 Task: Look for space in Antalaha, Madagascar from 12th July, 2023 to 16th July, 2023 for 8 adults in price range Rs.10000 to Rs.16000. Place can be private room with 8 bedrooms having 8 beds and 8 bathrooms. Property type can be house, flat, guest house, hotel. Amenities needed are: wifi, TV, free parkinig on premises, gym, breakfast. Booking option can be shelf check-in. Required host language is English.
Action: Mouse moved to (408, 90)
Screenshot: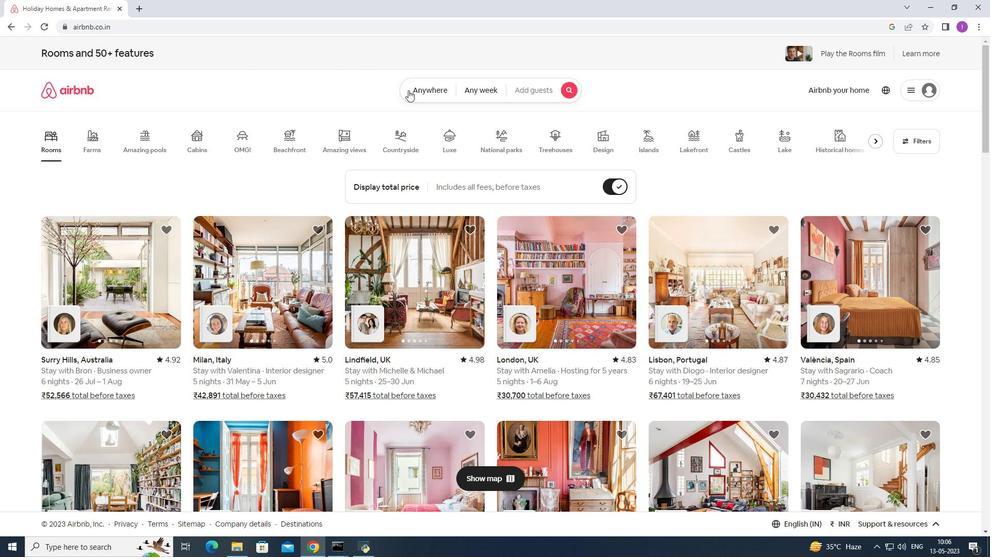 
Action: Mouse pressed left at (408, 90)
Screenshot: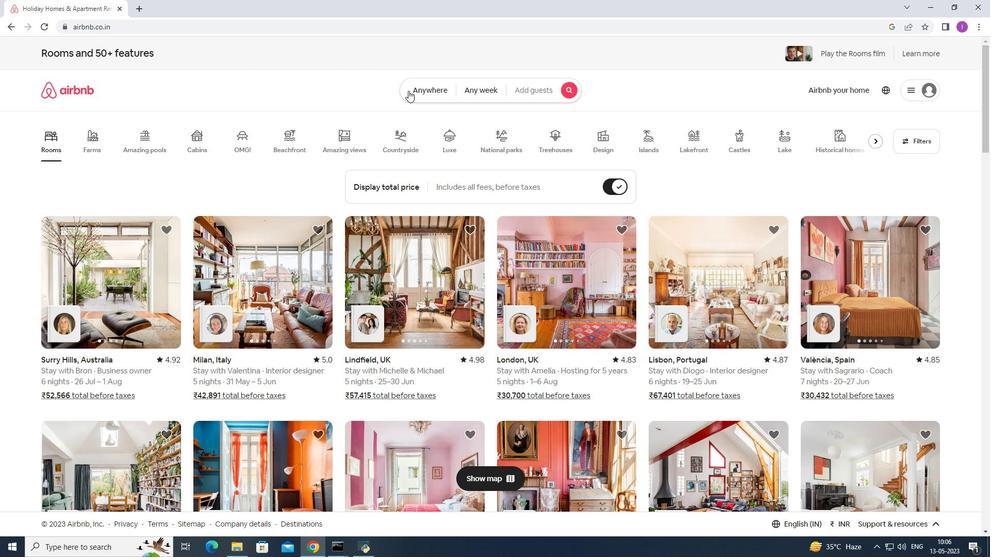 
Action: Mouse moved to (302, 123)
Screenshot: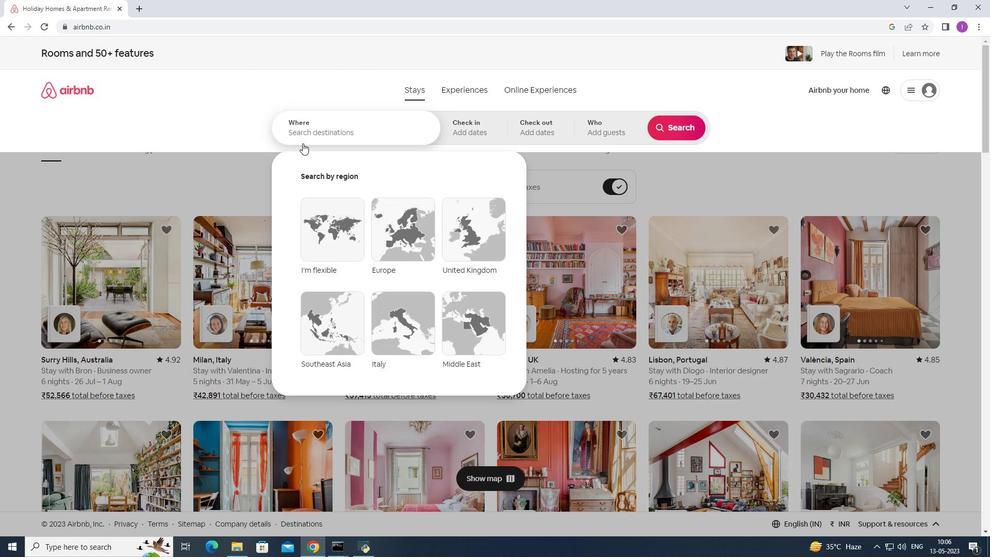 
Action: Mouse pressed left at (302, 123)
Screenshot: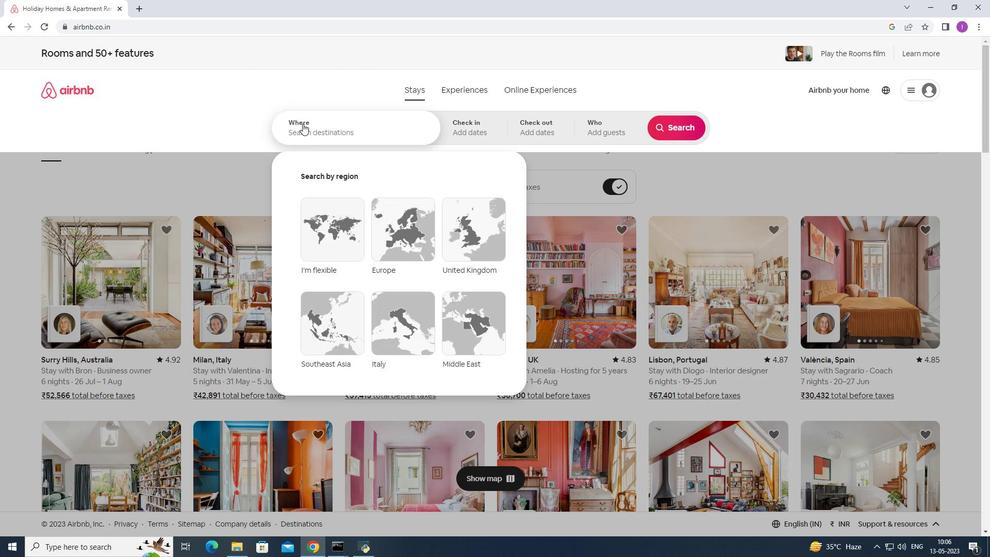 
Action: Key pressed <Key.shift>Antalaha
Screenshot: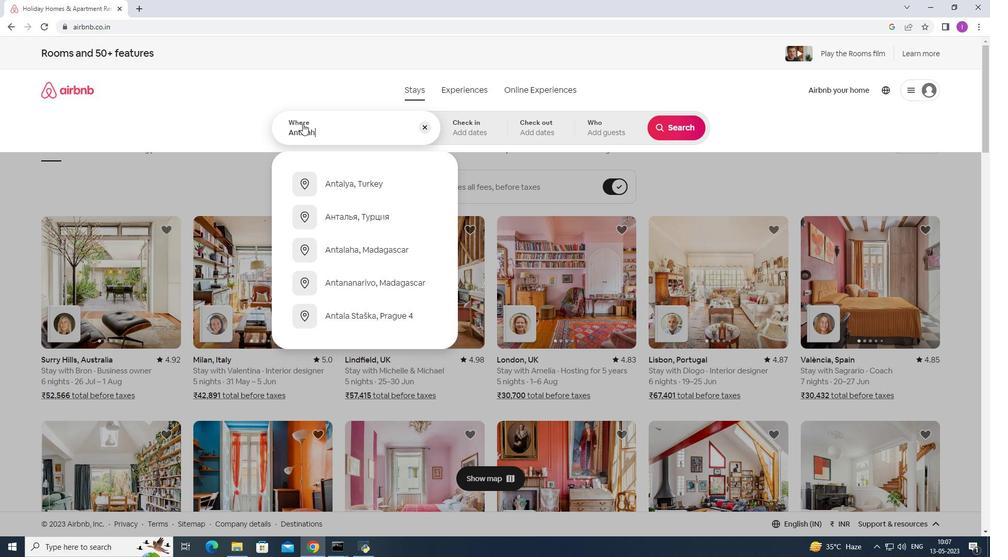 
Action: Mouse moved to (365, 178)
Screenshot: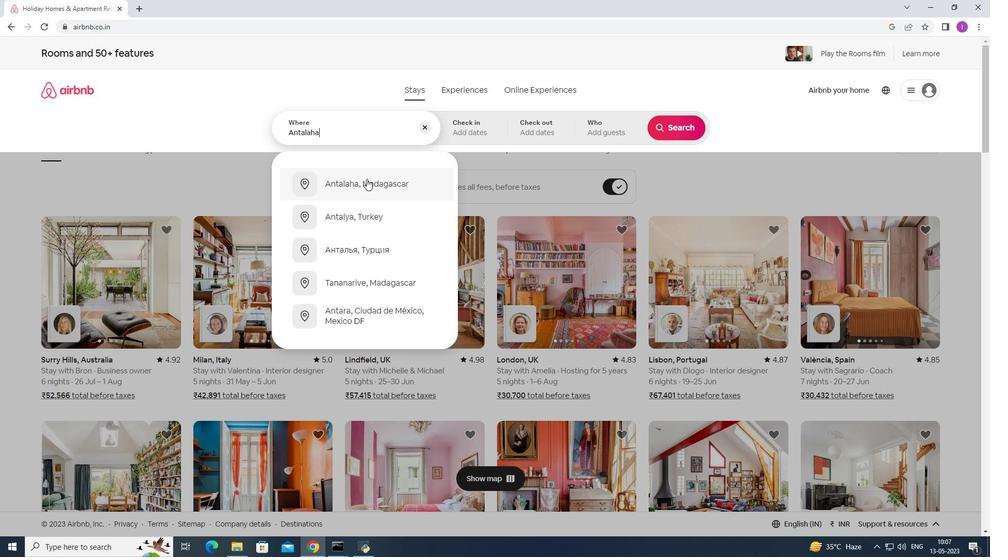 
Action: Mouse pressed left at (365, 178)
Screenshot: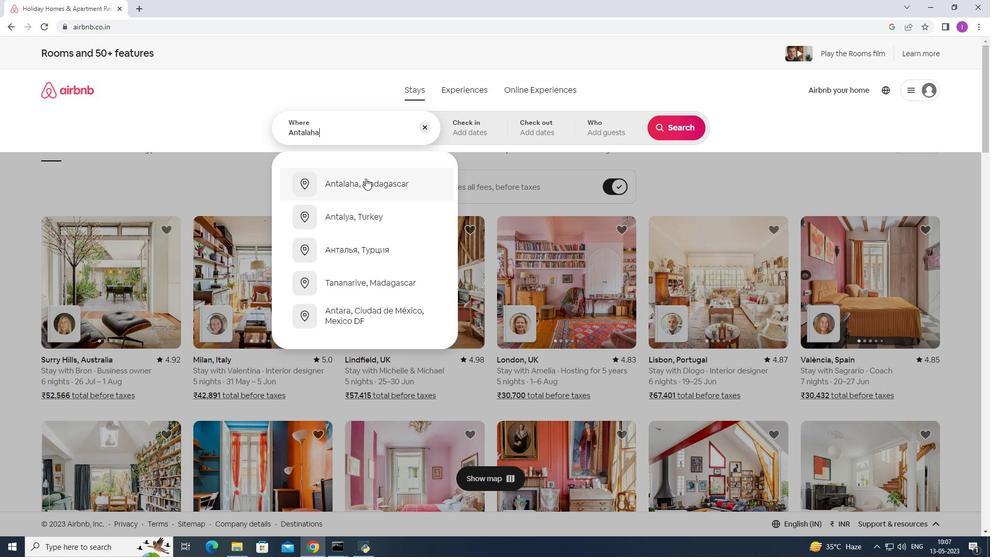 
Action: Mouse moved to (678, 209)
Screenshot: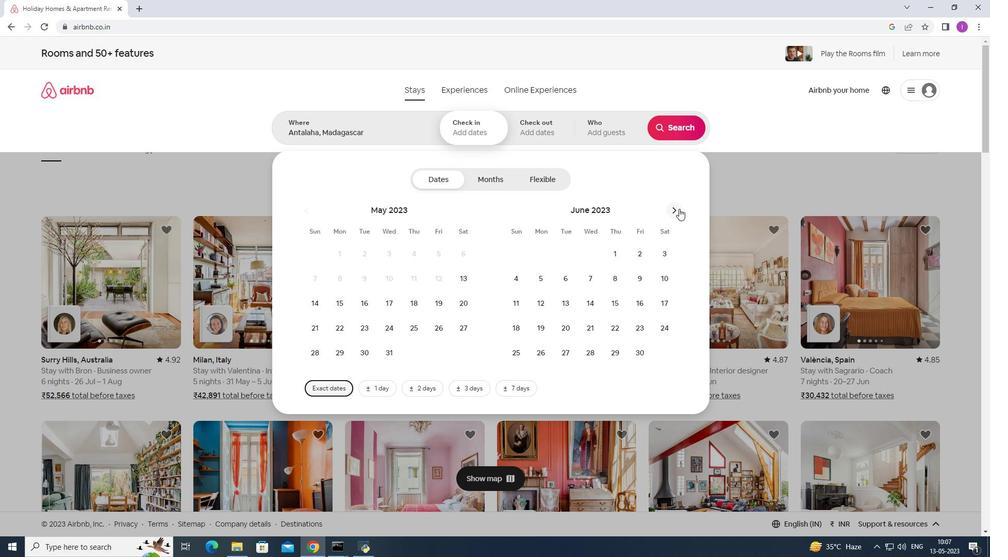
Action: Mouse pressed left at (678, 209)
Screenshot: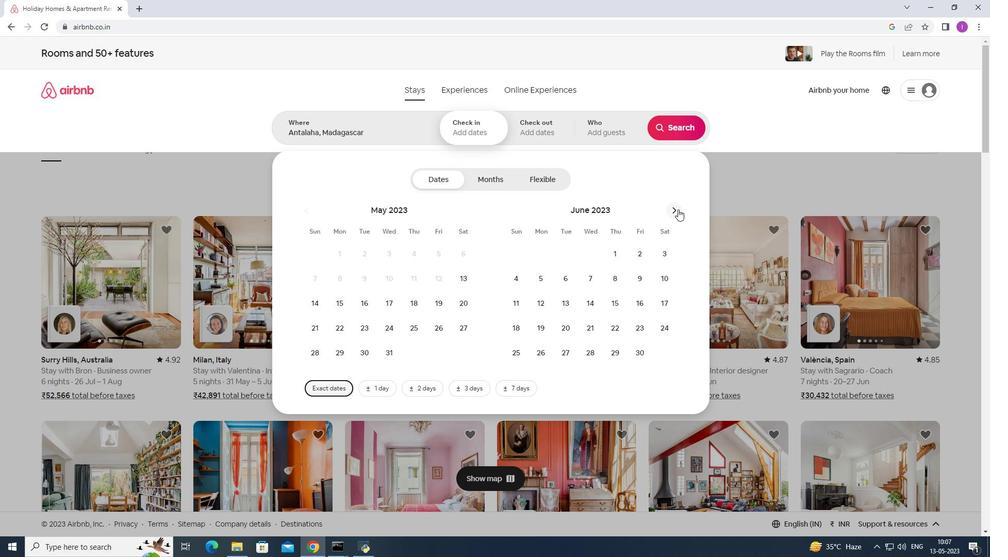 
Action: Mouse pressed left at (678, 209)
Screenshot: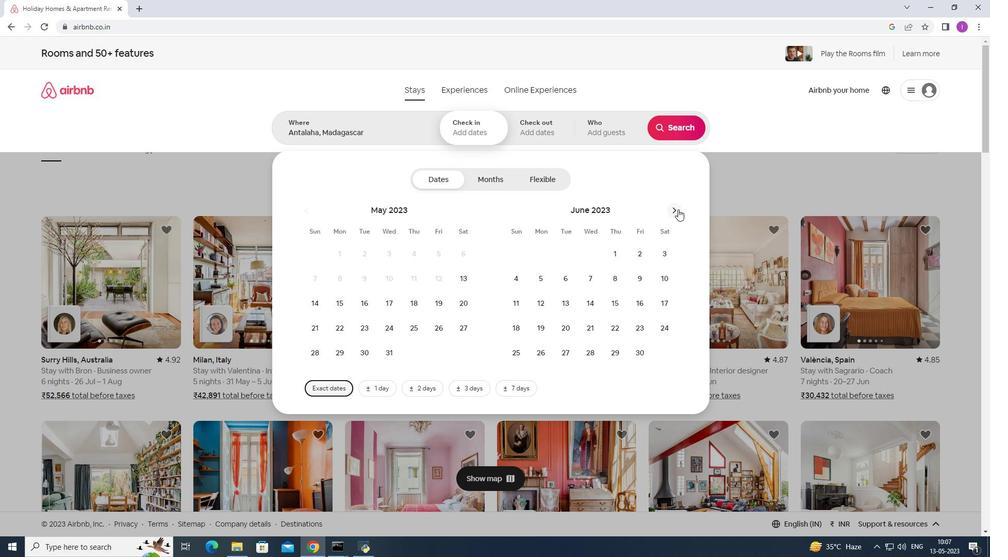 
Action: Mouse moved to (387, 300)
Screenshot: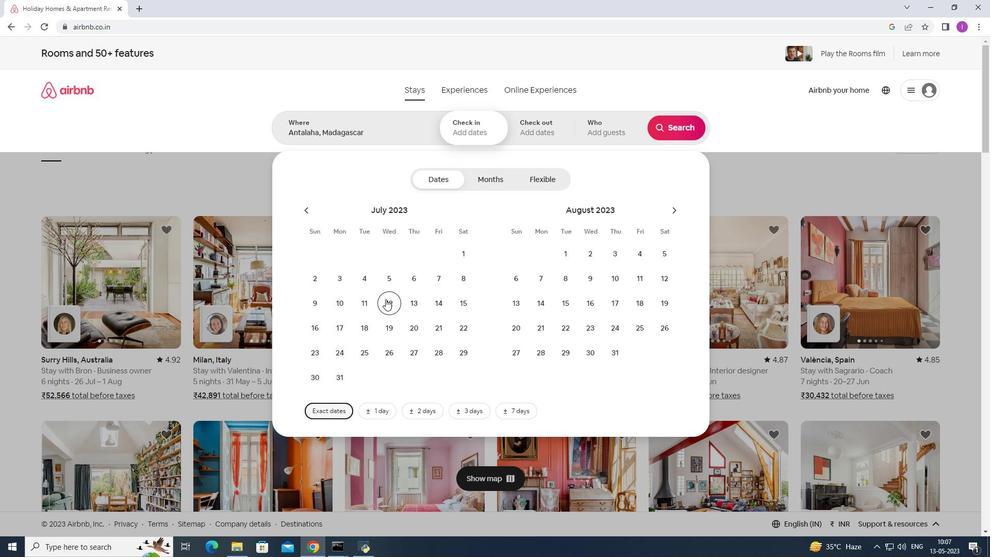 
Action: Mouse pressed left at (387, 300)
Screenshot: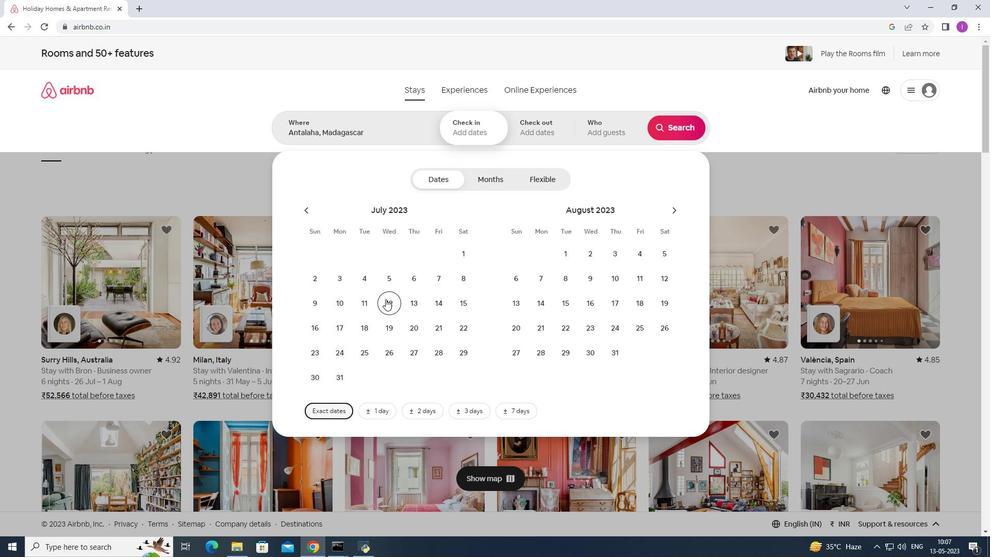 
Action: Mouse moved to (307, 331)
Screenshot: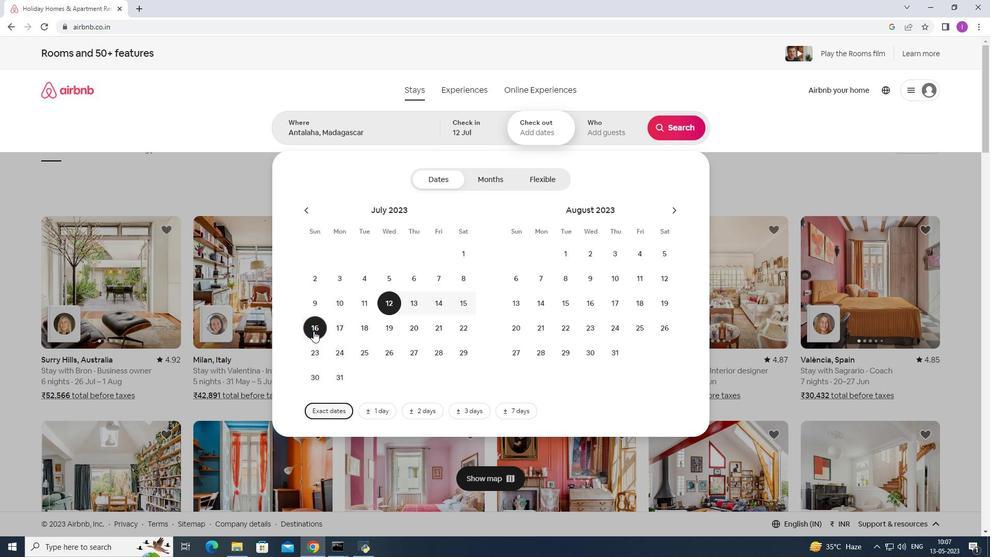 
Action: Mouse pressed left at (307, 331)
Screenshot: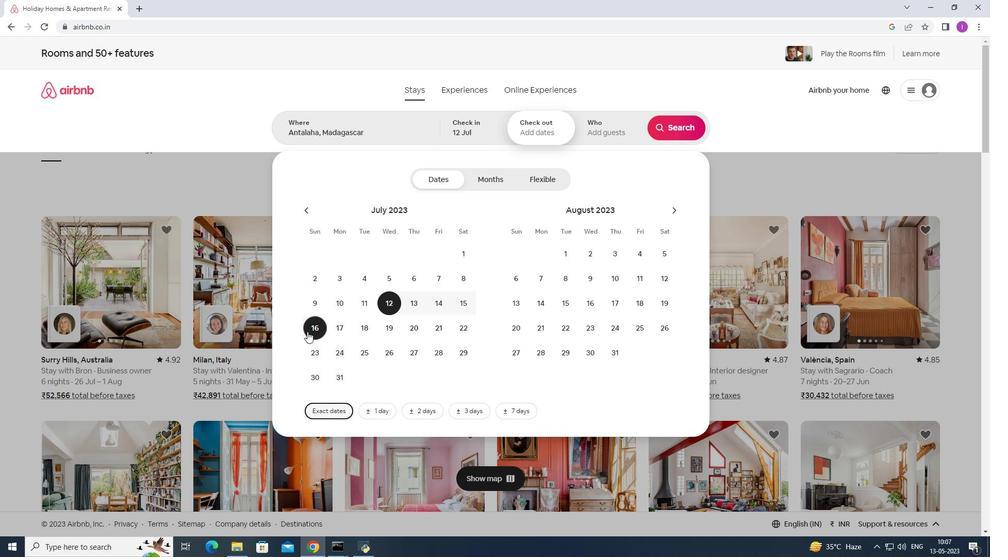
Action: Mouse moved to (594, 132)
Screenshot: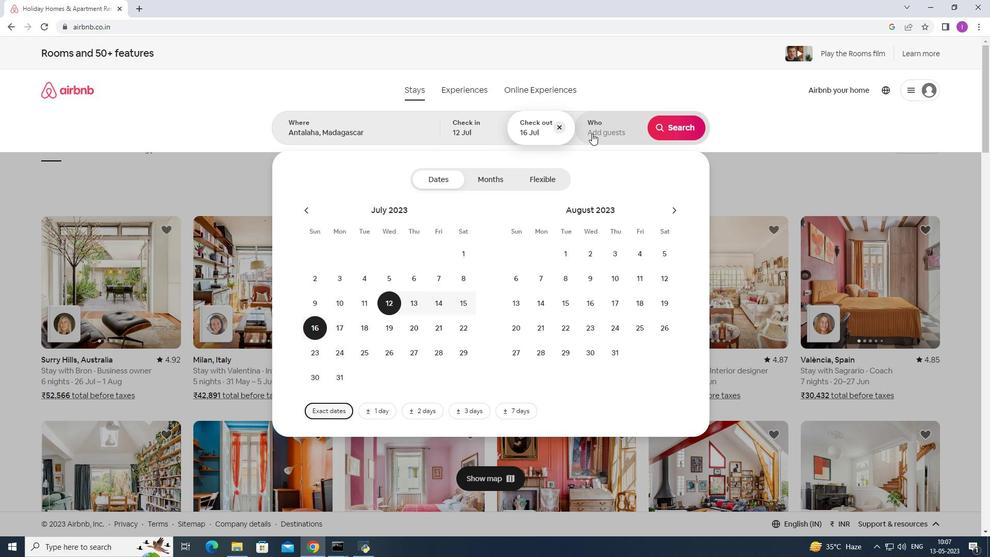 
Action: Mouse pressed left at (594, 132)
Screenshot: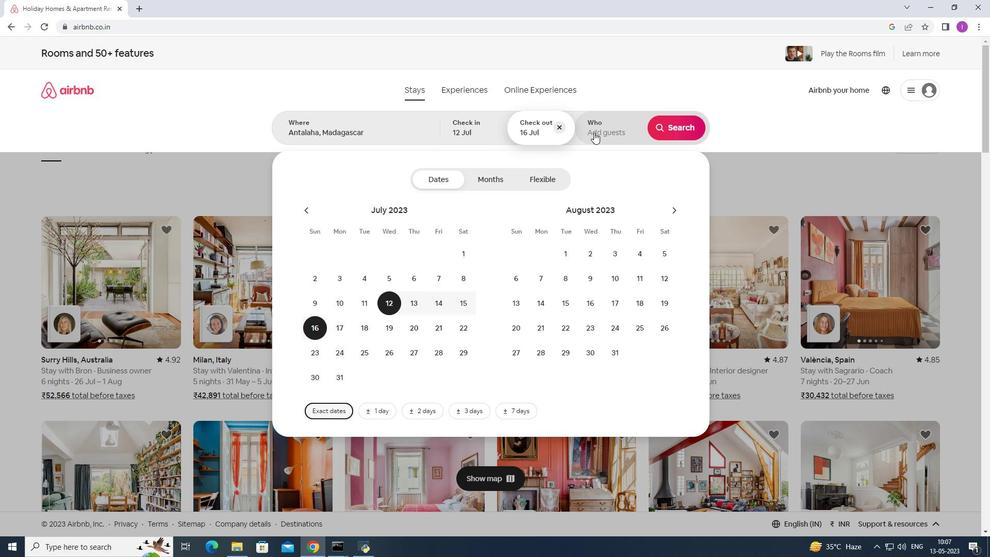 
Action: Mouse moved to (684, 180)
Screenshot: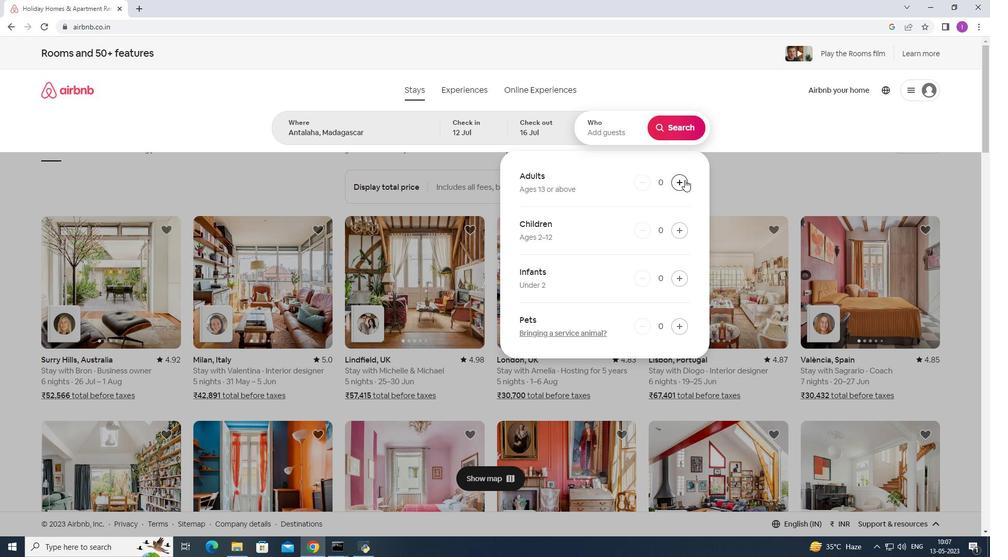
Action: Mouse pressed left at (684, 180)
Screenshot: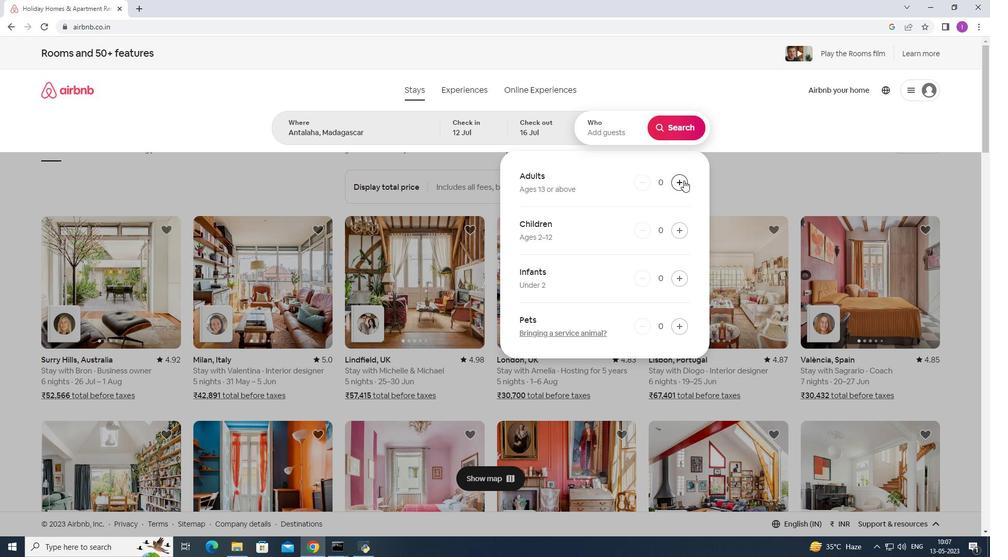 
Action: Mouse pressed left at (684, 180)
Screenshot: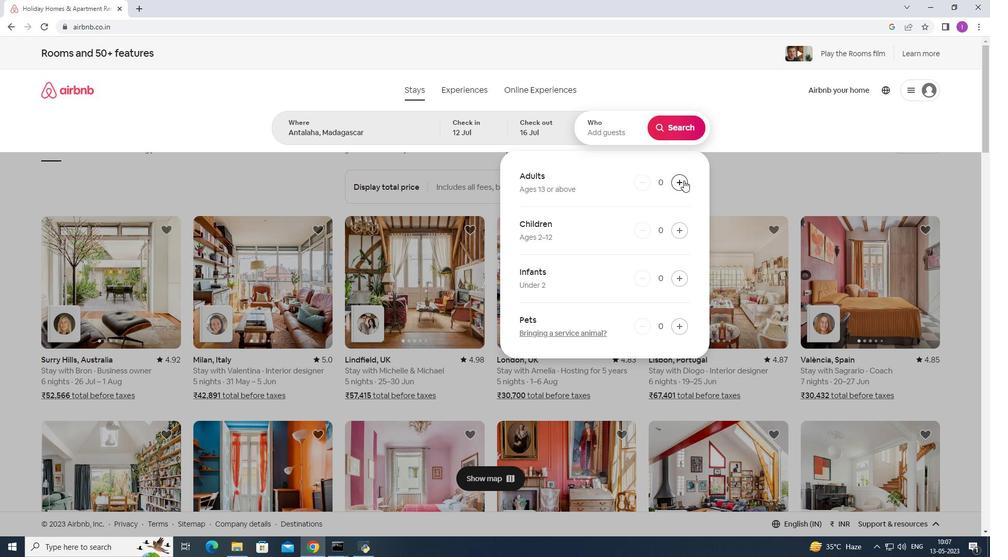 
Action: Mouse pressed left at (684, 180)
Screenshot: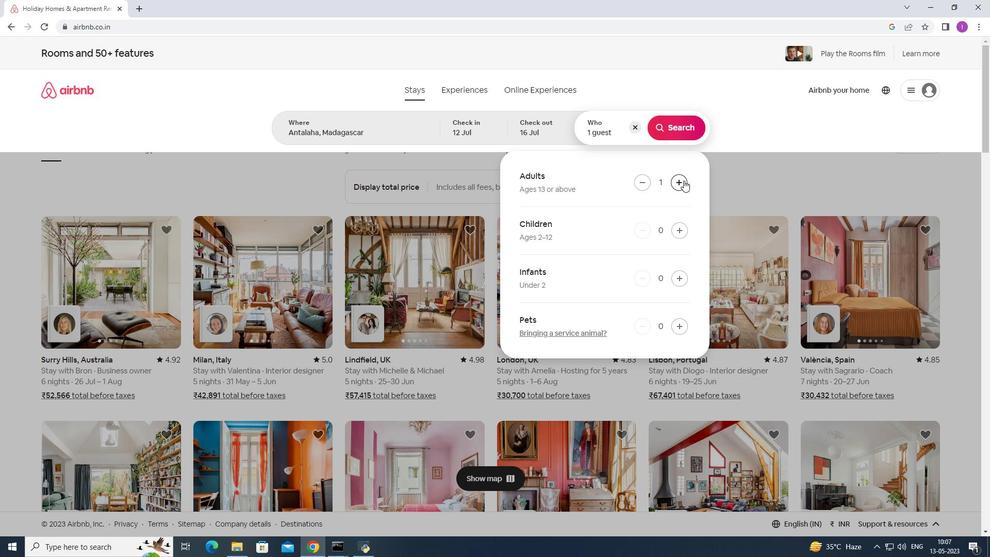 
Action: Mouse pressed left at (684, 180)
Screenshot: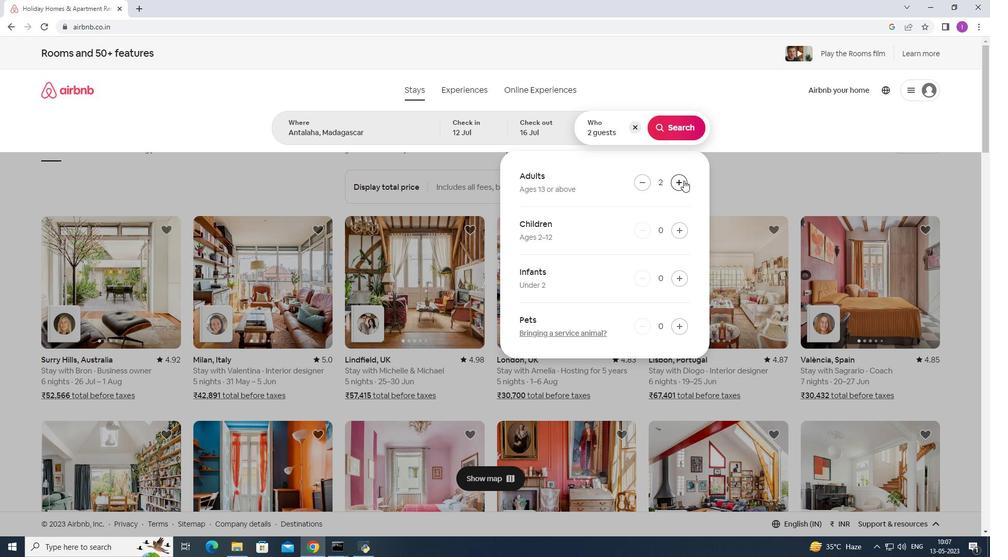 
Action: Mouse pressed left at (684, 180)
Screenshot: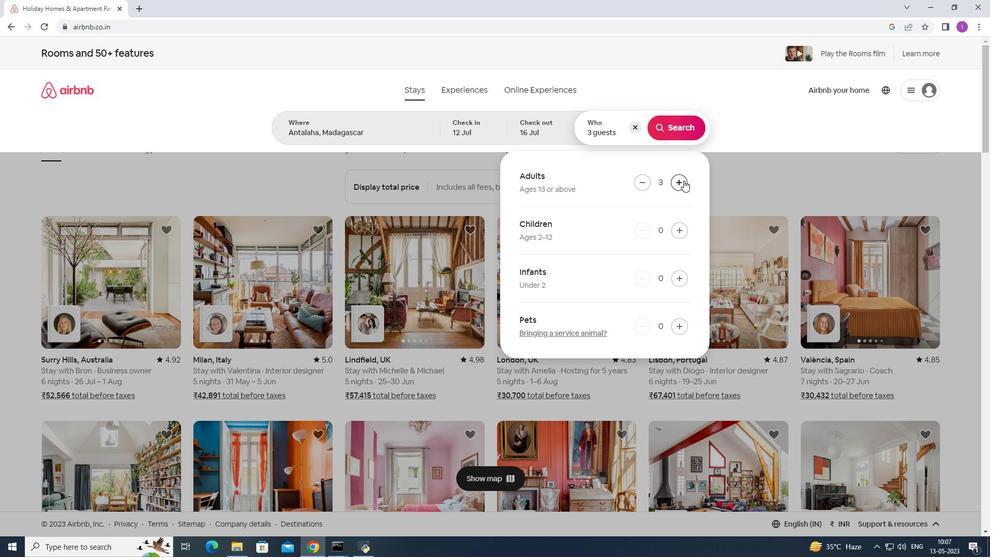 
Action: Mouse pressed left at (684, 180)
Screenshot: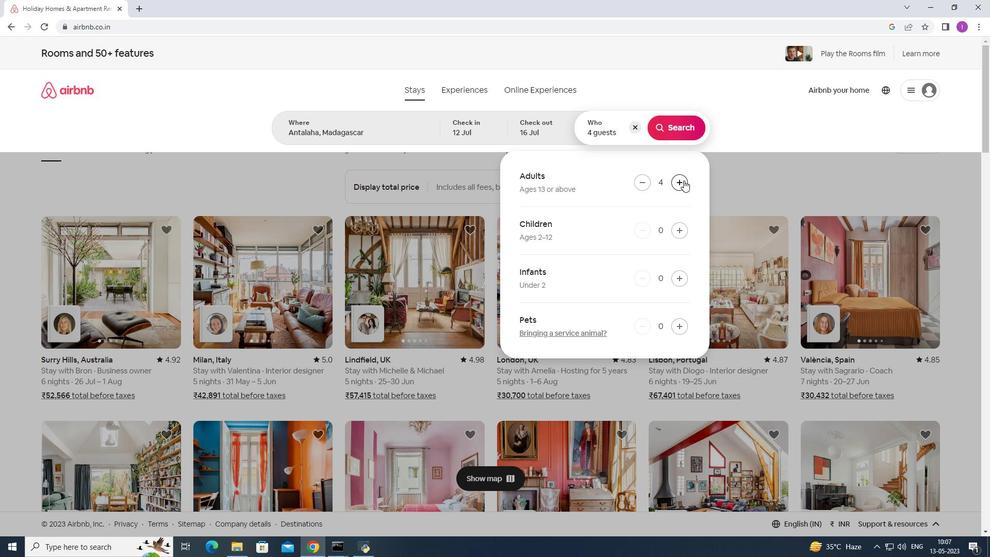 
Action: Mouse pressed left at (684, 180)
Screenshot: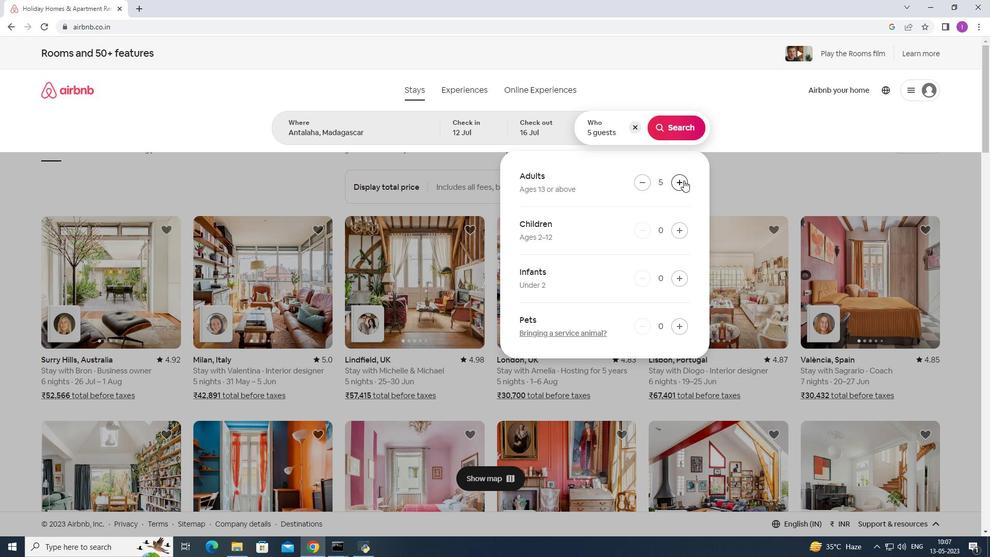 
Action: Mouse pressed left at (684, 180)
Screenshot: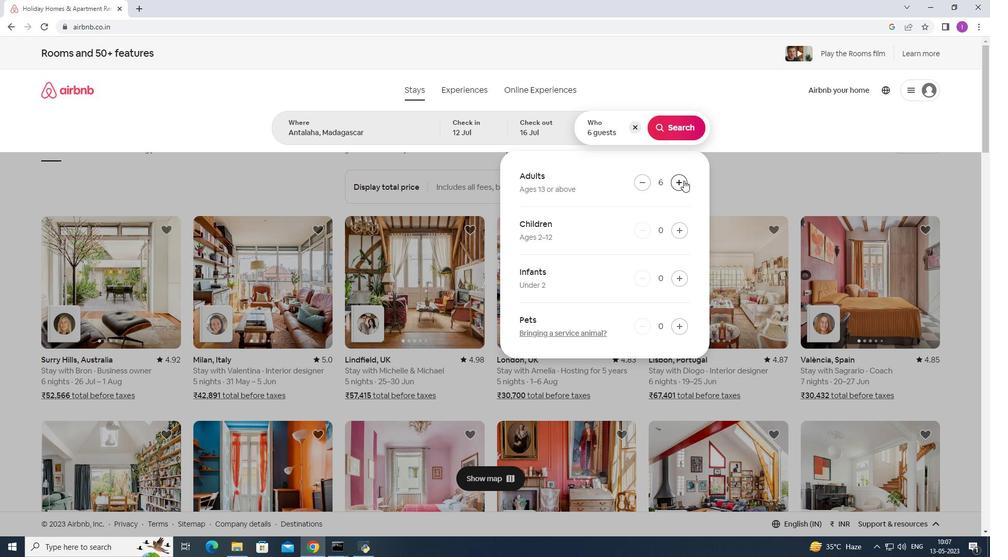 
Action: Mouse moved to (666, 121)
Screenshot: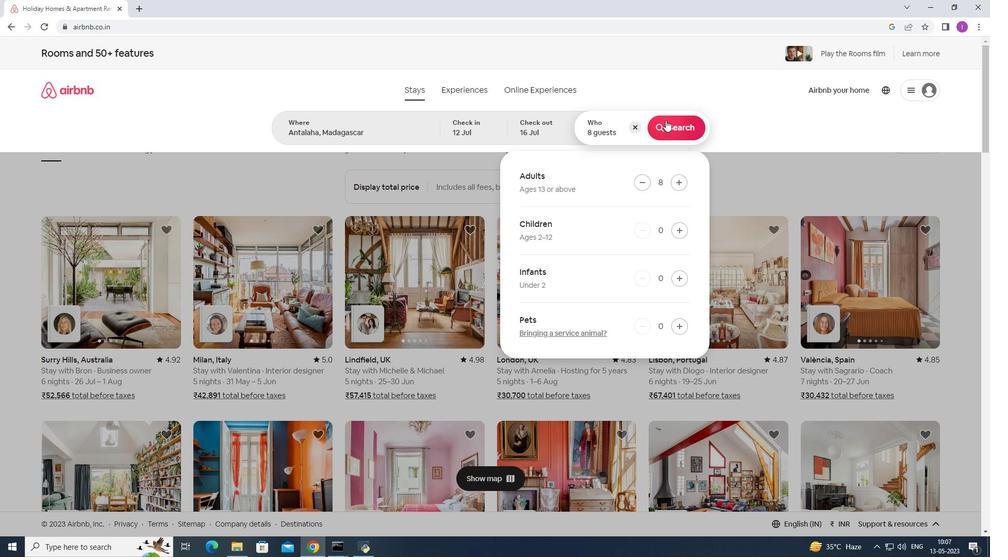 
Action: Mouse pressed left at (666, 121)
Screenshot: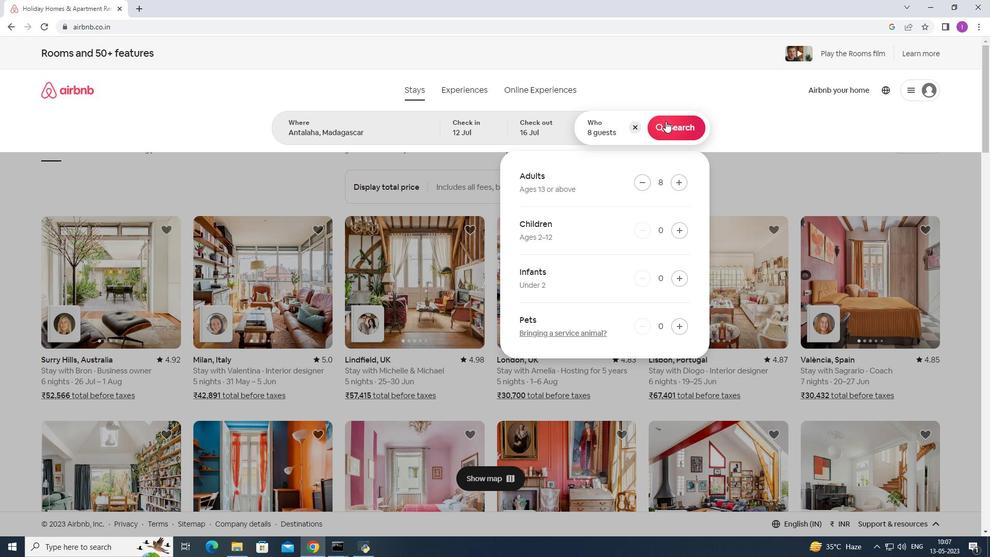 
Action: Mouse moved to (938, 91)
Screenshot: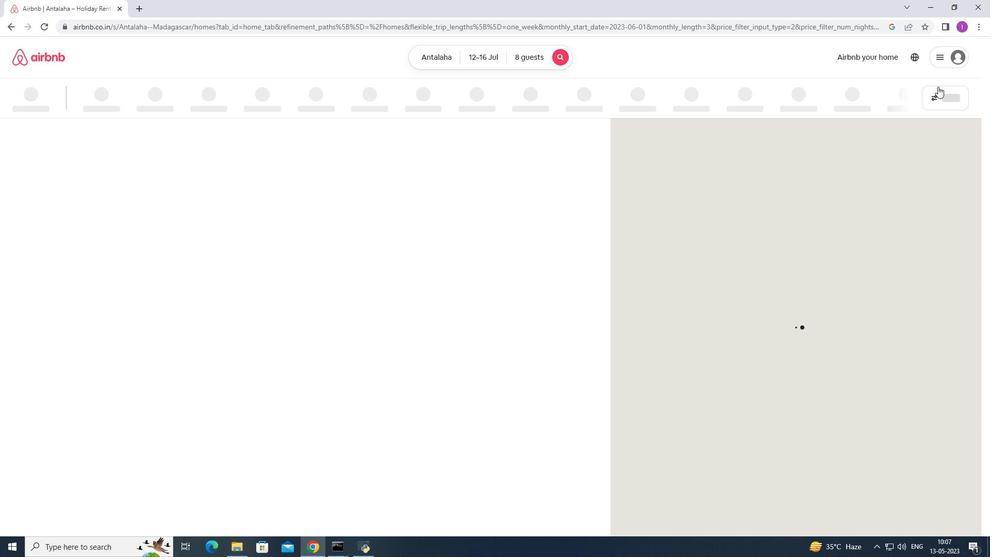
Action: Mouse pressed left at (938, 91)
Screenshot: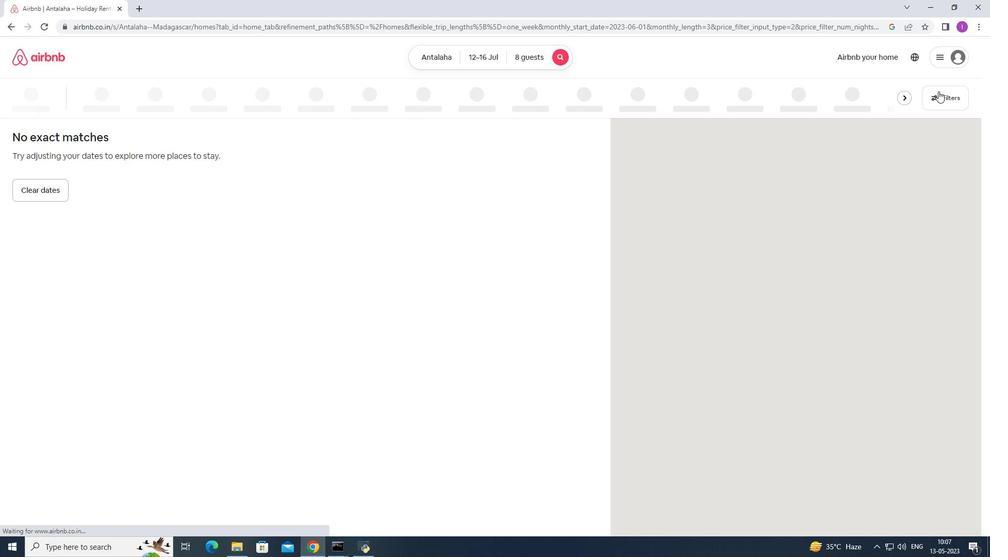 
Action: Mouse moved to (558, 350)
Screenshot: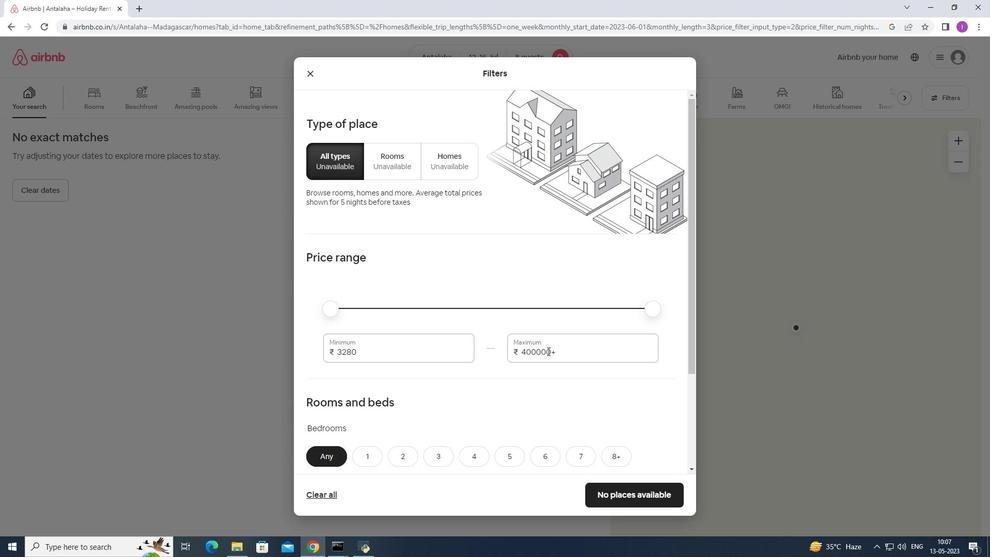 
Action: Mouse pressed left at (558, 350)
Screenshot: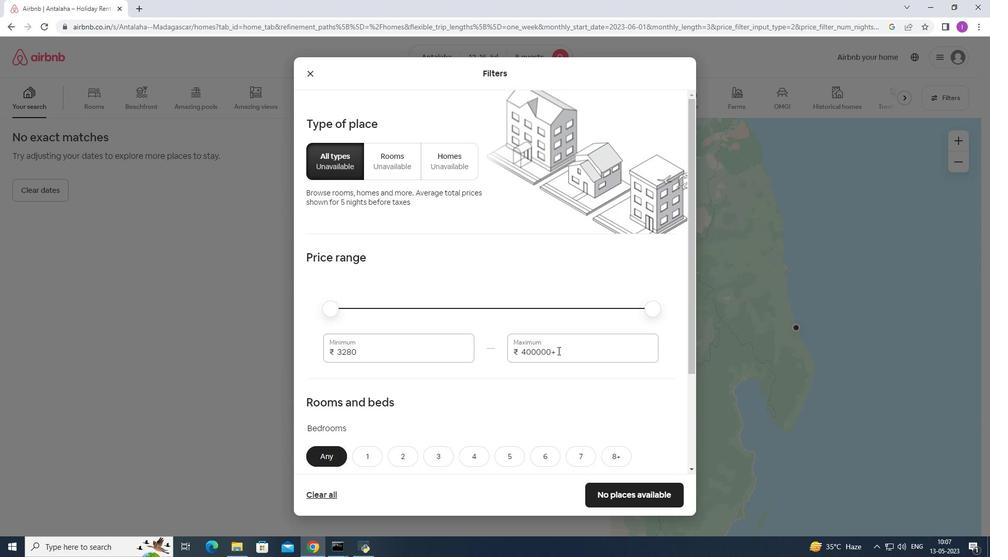 
Action: Mouse moved to (514, 351)
Screenshot: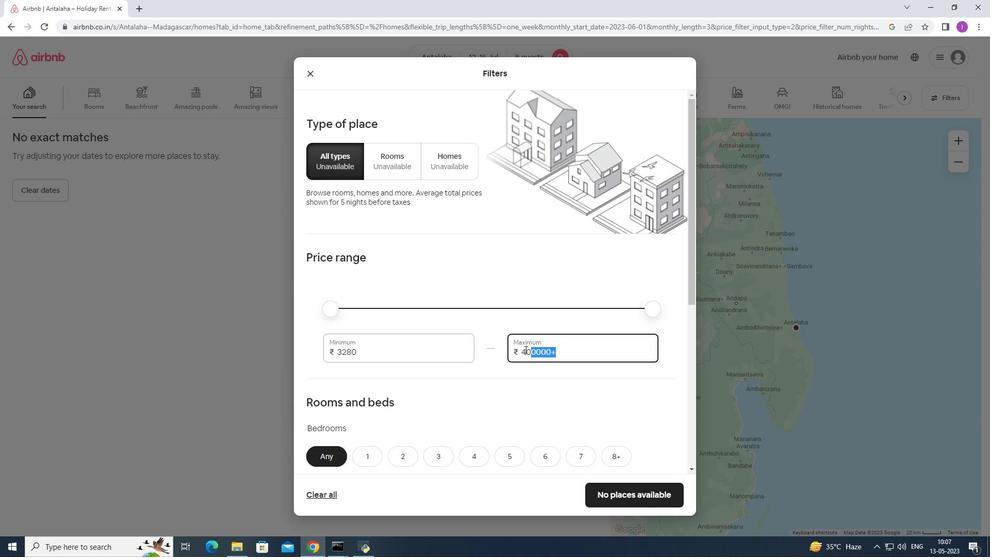 
Action: Key pressed 1
Screenshot: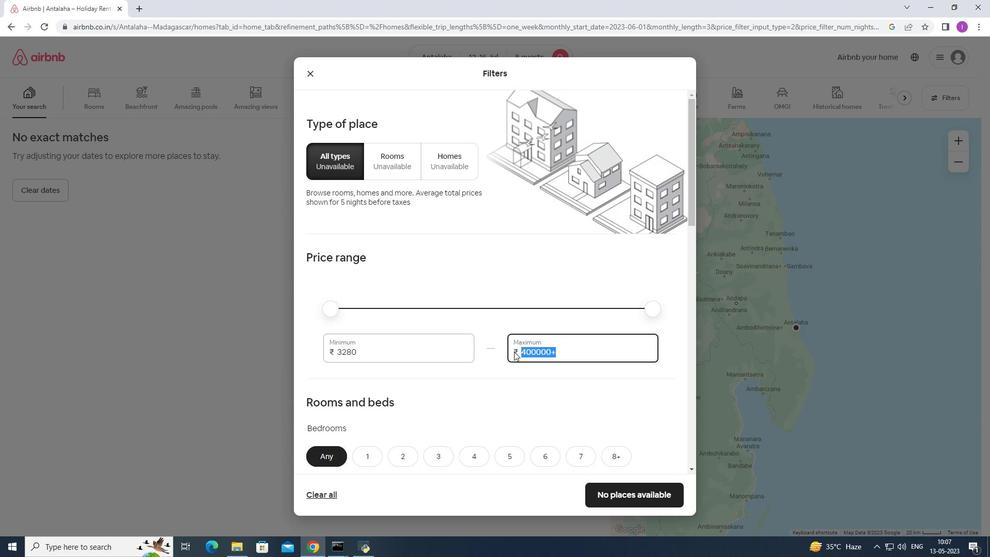 
Action: Mouse moved to (513, 351)
Screenshot: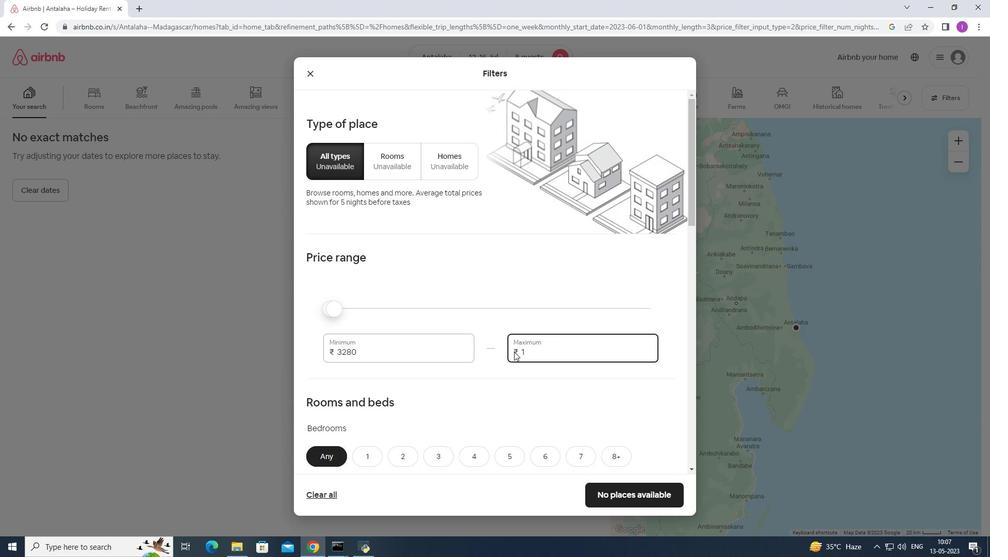 
Action: Key pressed 6000
Screenshot: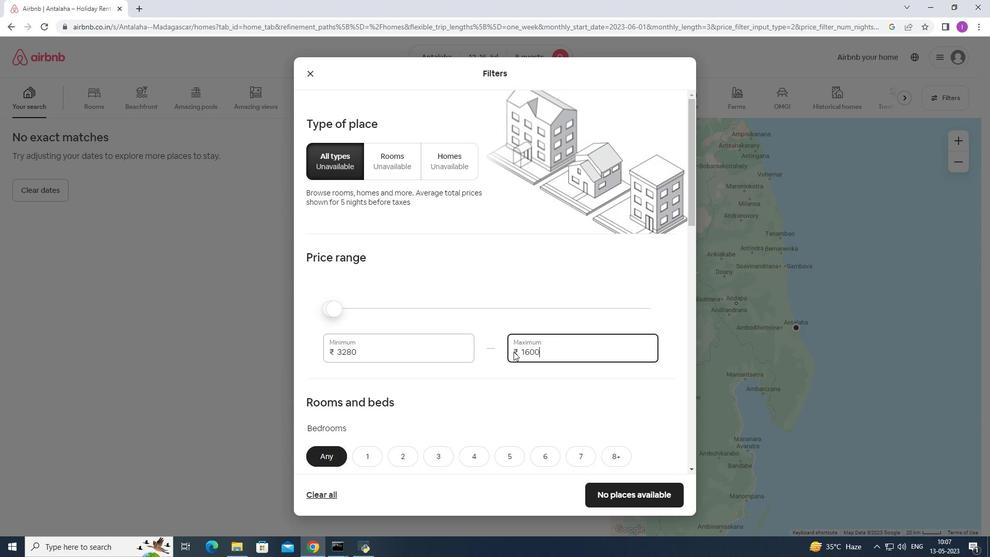 
Action: Mouse moved to (367, 352)
Screenshot: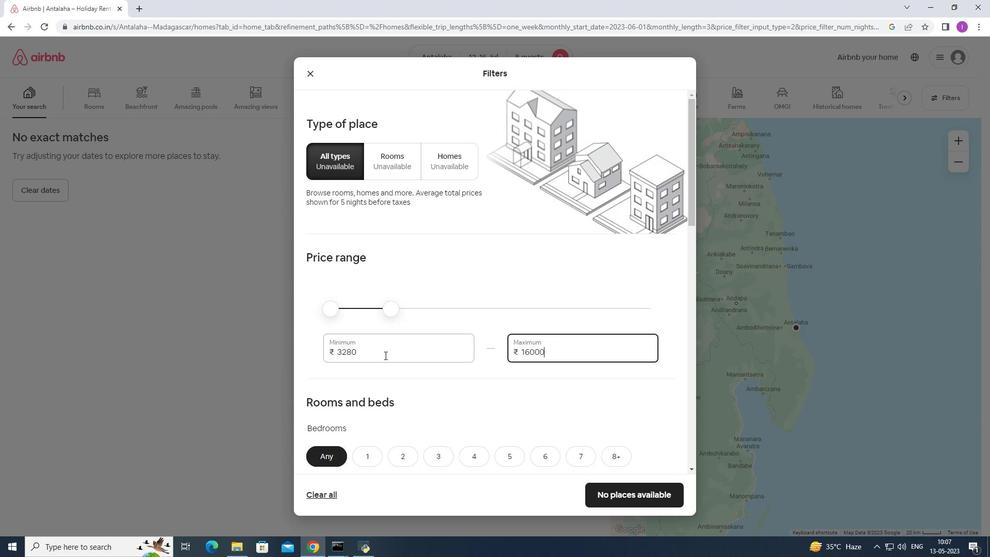 
Action: Mouse pressed left at (367, 352)
Screenshot: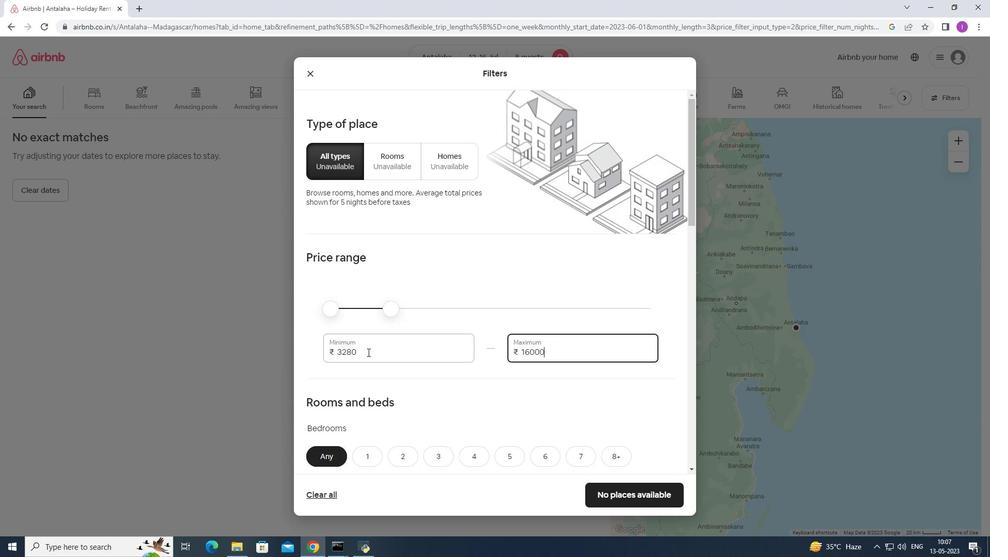 
Action: Mouse moved to (334, 351)
Screenshot: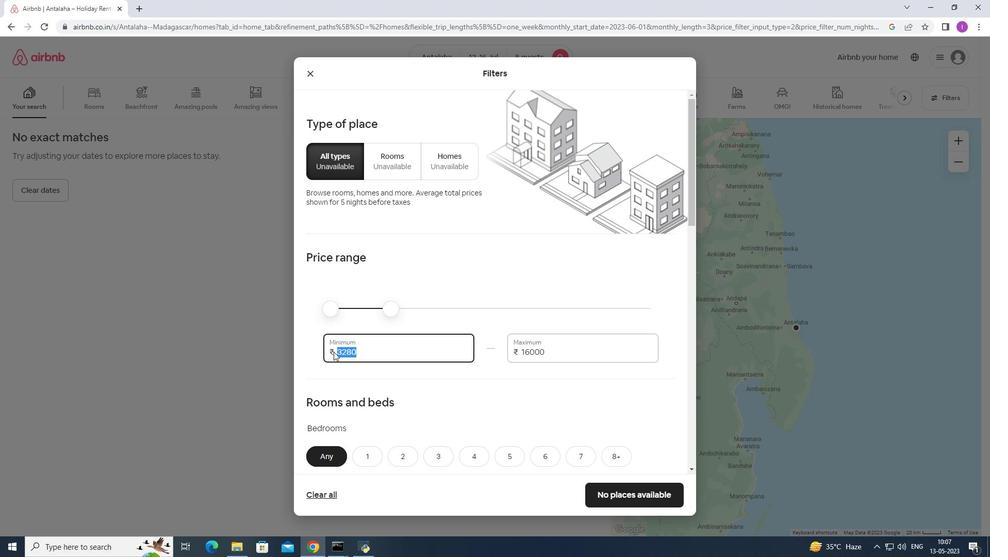
Action: Key pressed 1
Screenshot: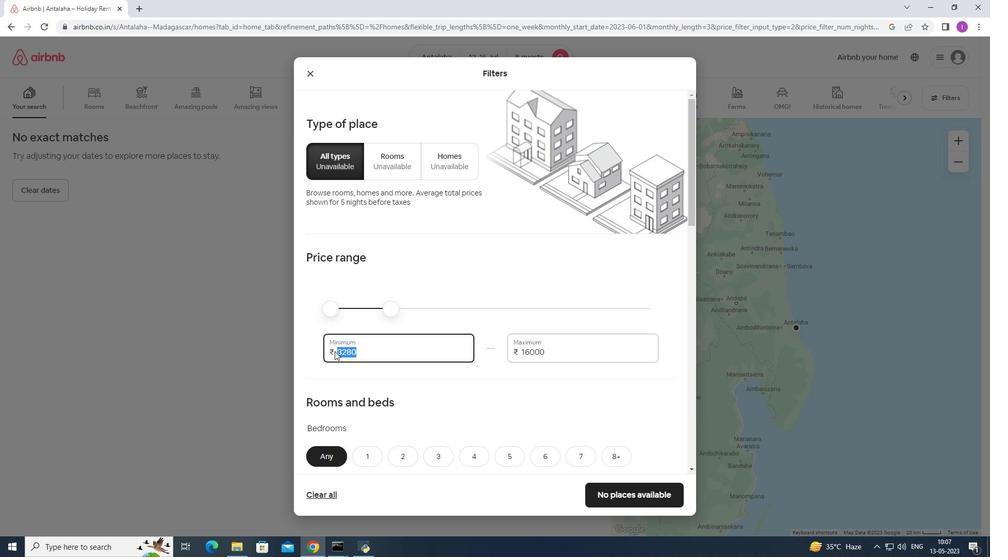 
Action: Mouse moved to (334, 351)
Screenshot: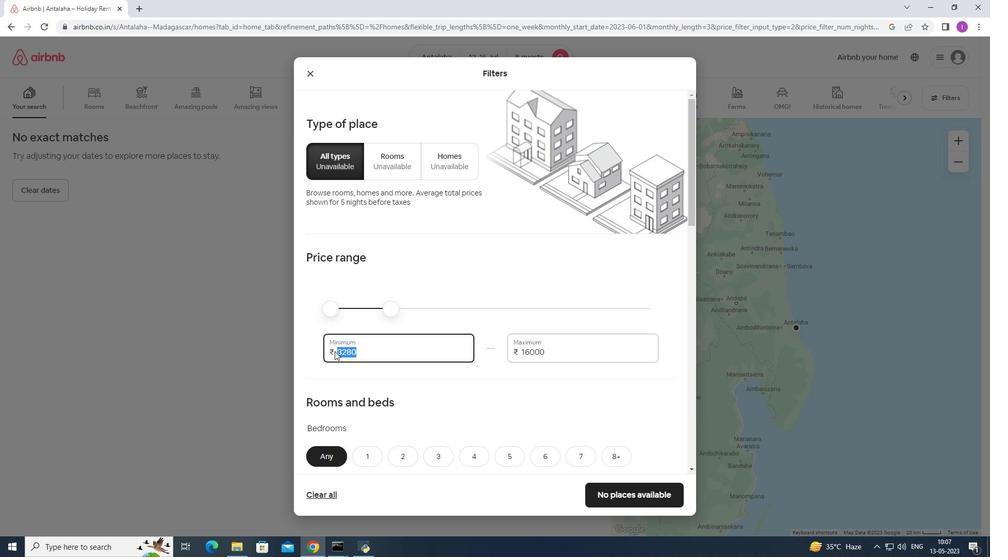 
Action: Key pressed 0000
Screenshot: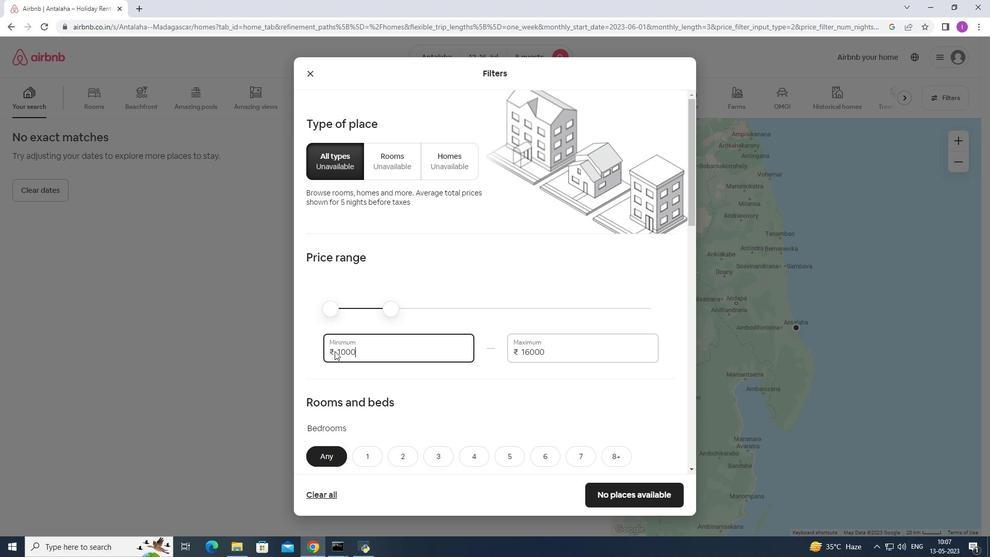 
Action: Mouse moved to (414, 358)
Screenshot: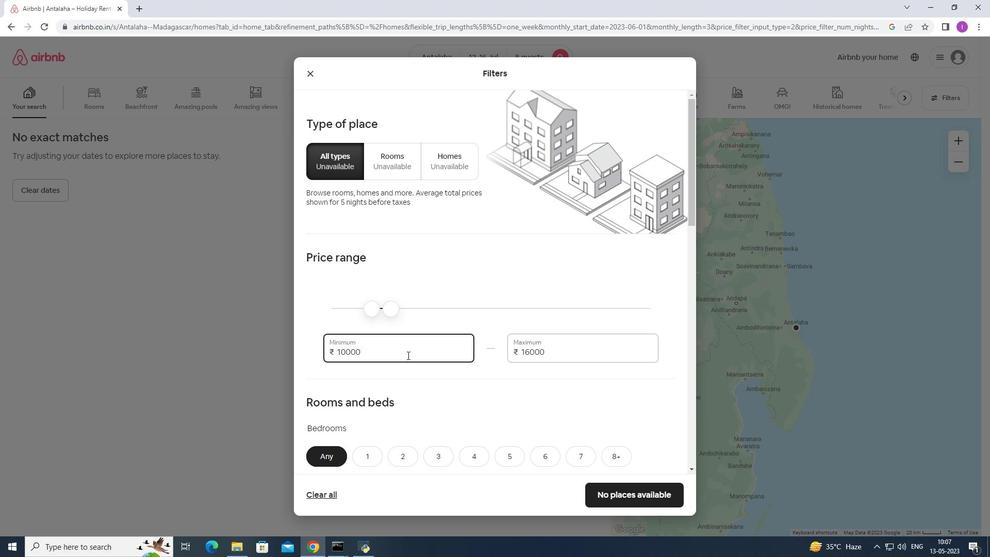 
Action: Mouse scrolled (414, 358) with delta (0, 0)
Screenshot: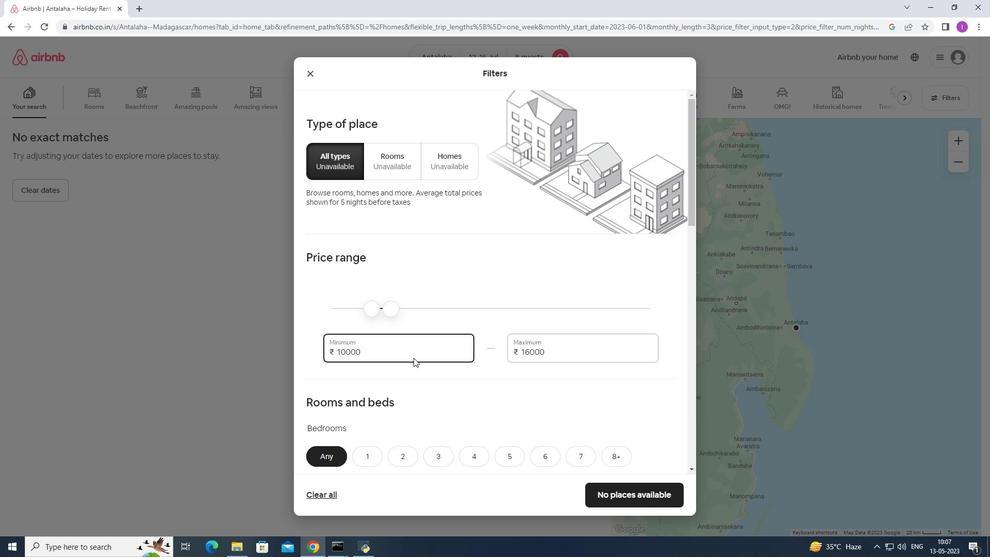 
Action: Mouse moved to (415, 349)
Screenshot: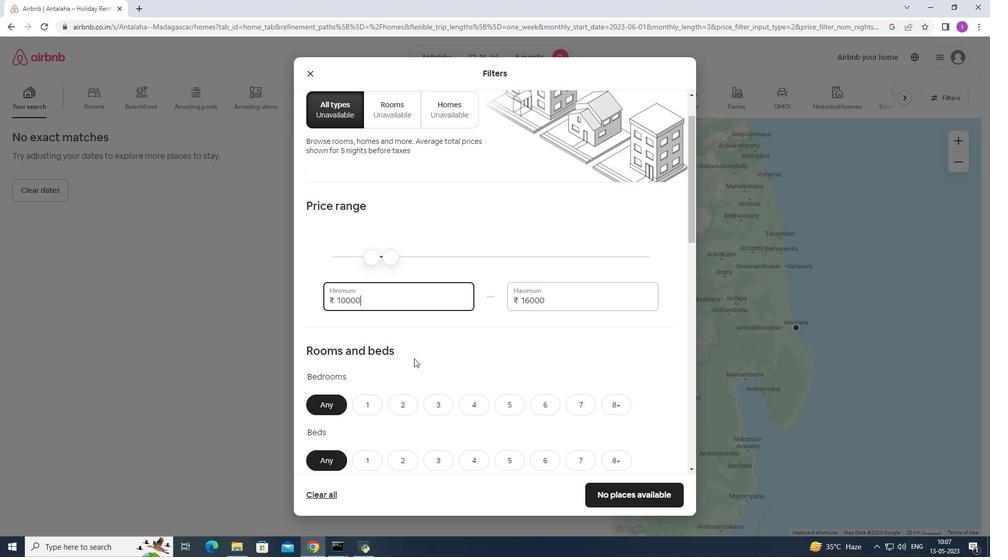 
Action: Mouse scrolled (414, 348) with delta (0, 0)
Screenshot: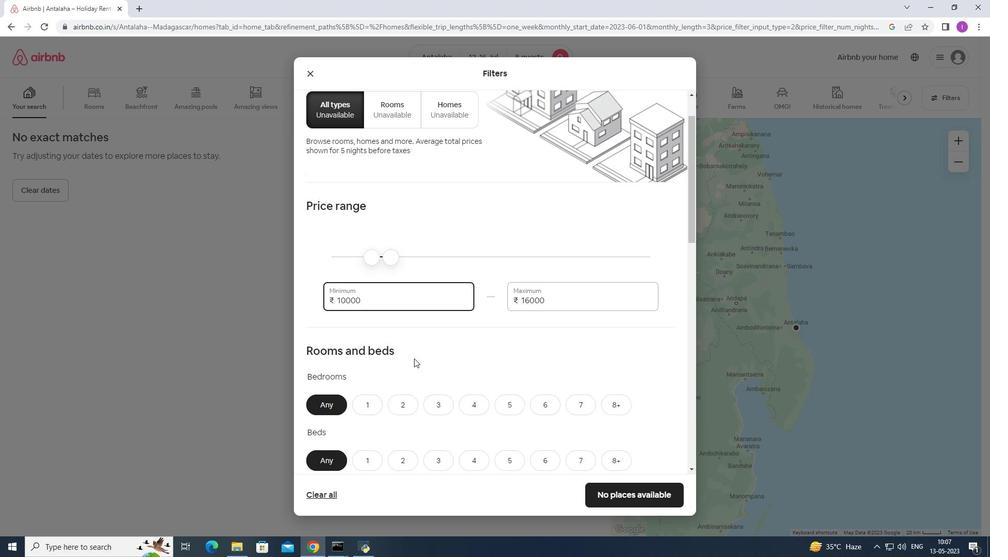 
Action: Mouse moved to (410, 333)
Screenshot: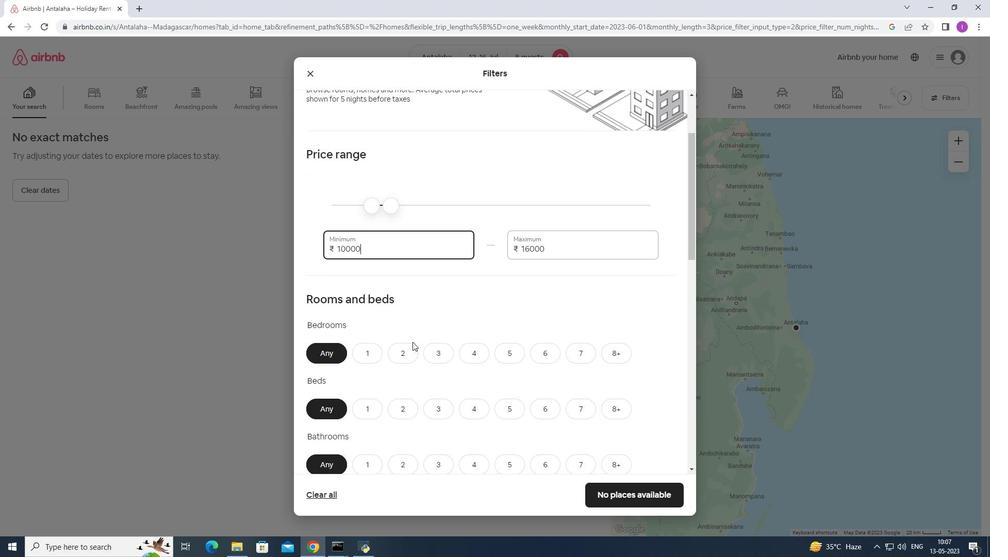
Action: Mouse scrolled (410, 332) with delta (0, 0)
Screenshot: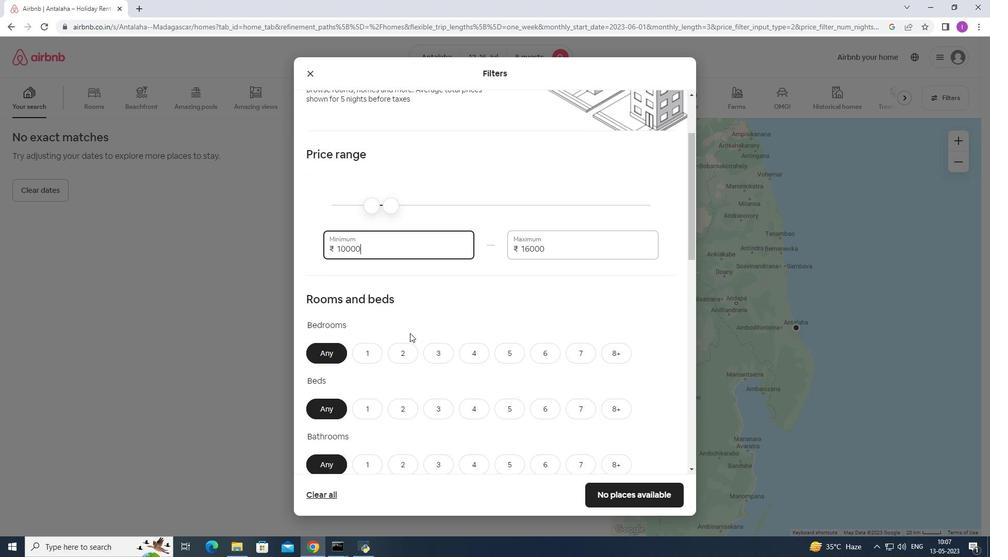 
Action: Mouse moved to (410, 323)
Screenshot: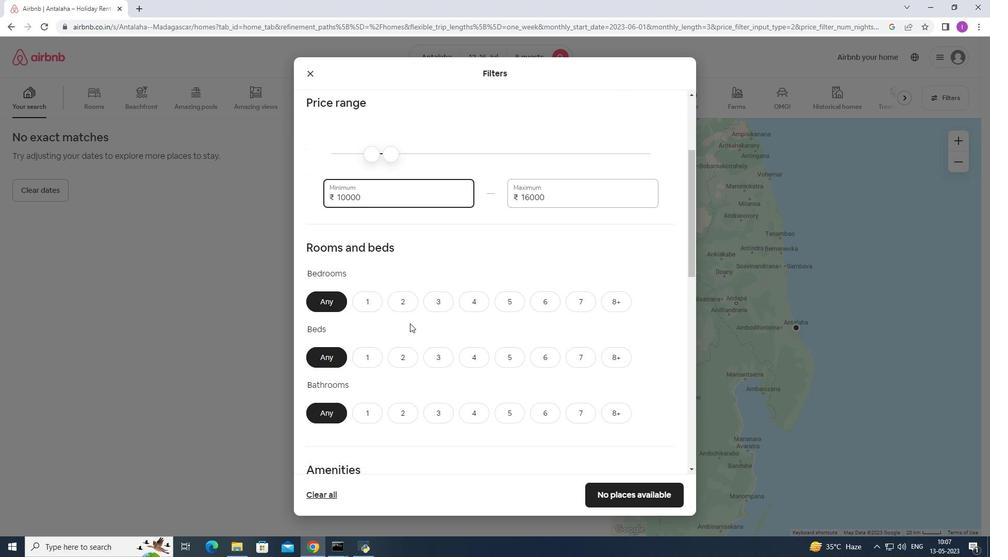 
Action: Mouse scrolled (410, 322) with delta (0, 0)
Screenshot: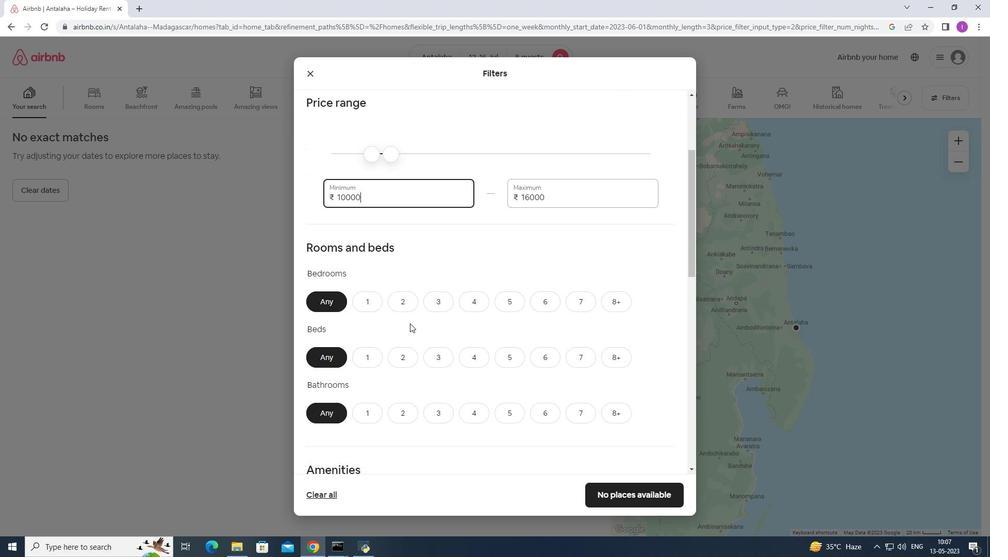 
Action: Mouse moved to (614, 249)
Screenshot: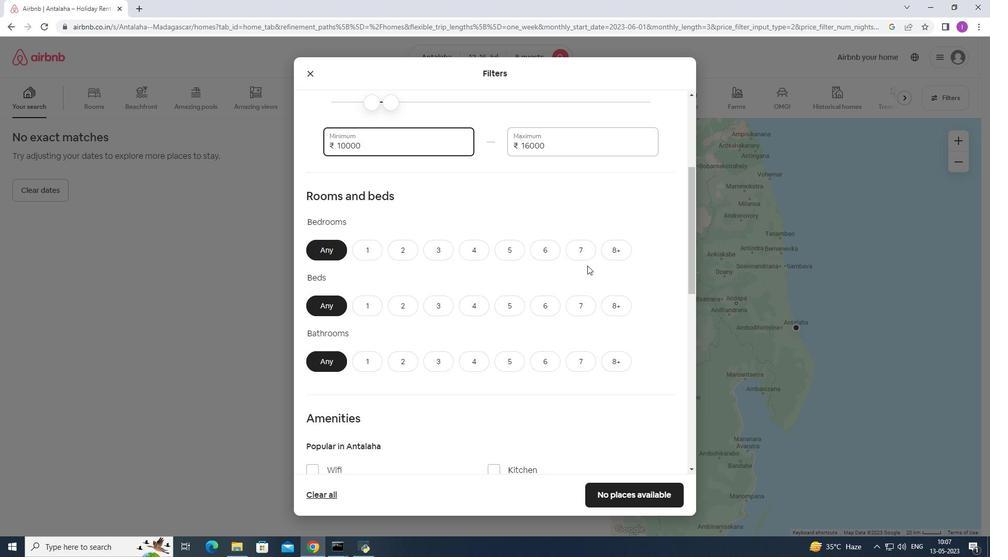 
Action: Mouse pressed left at (614, 249)
Screenshot: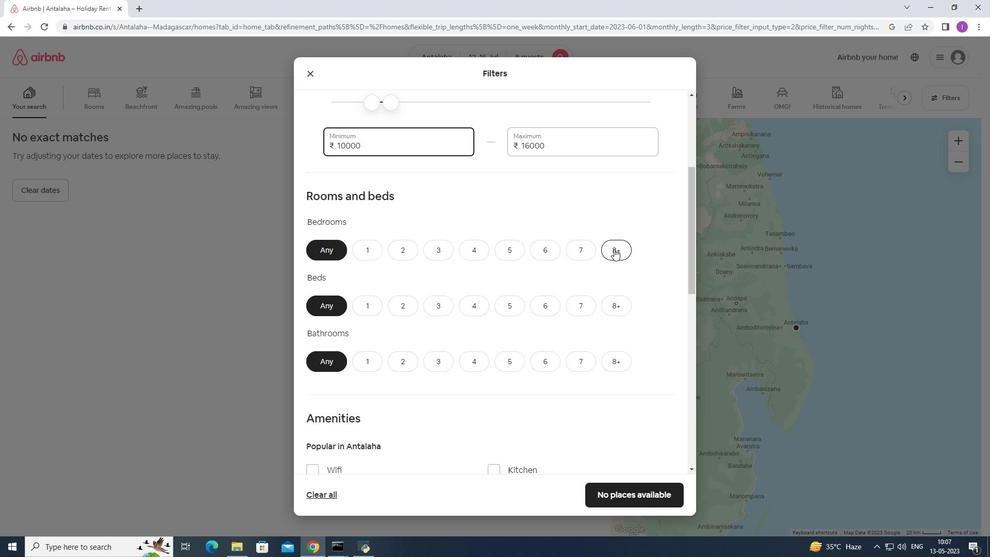 
Action: Mouse moved to (622, 309)
Screenshot: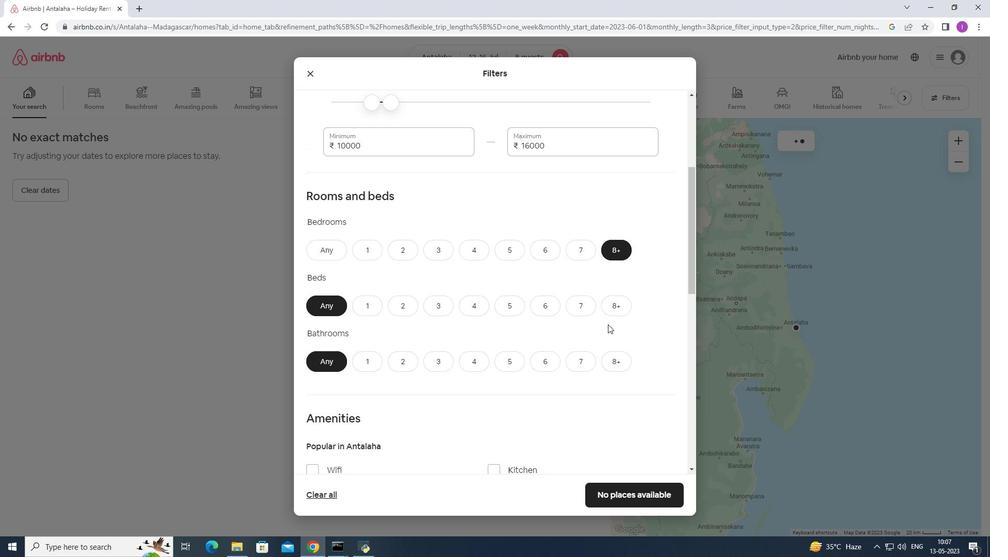 
Action: Mouse pressed left at (622, 309)
Screenshot: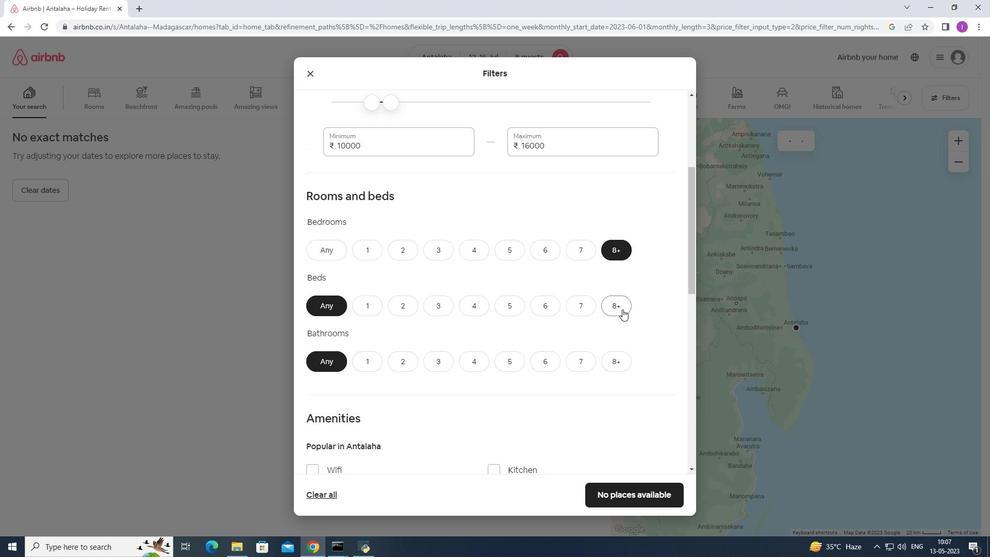 
Action: Mouse moved to (627, 353)
Screenshot: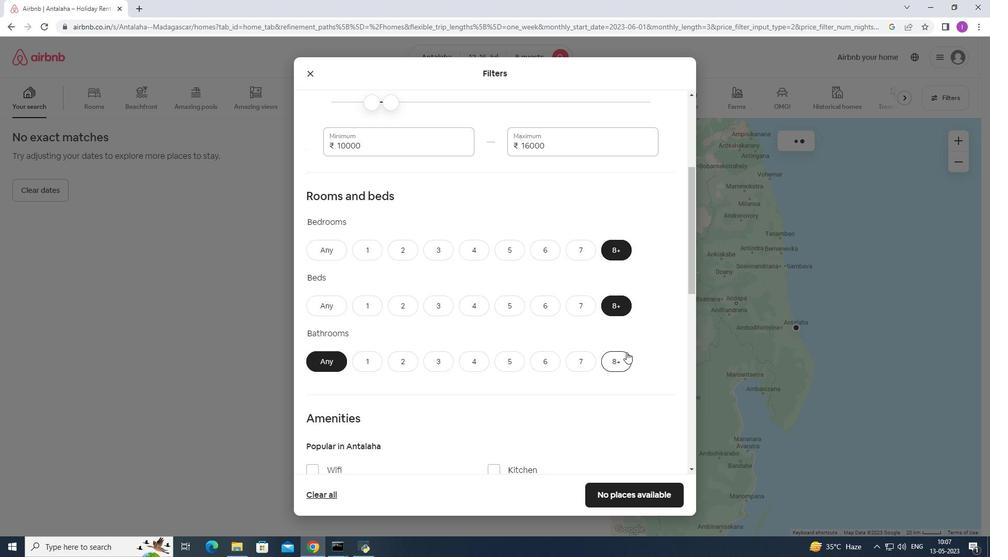
Action: Mouse pressed left at (627, 353)
Screenshot: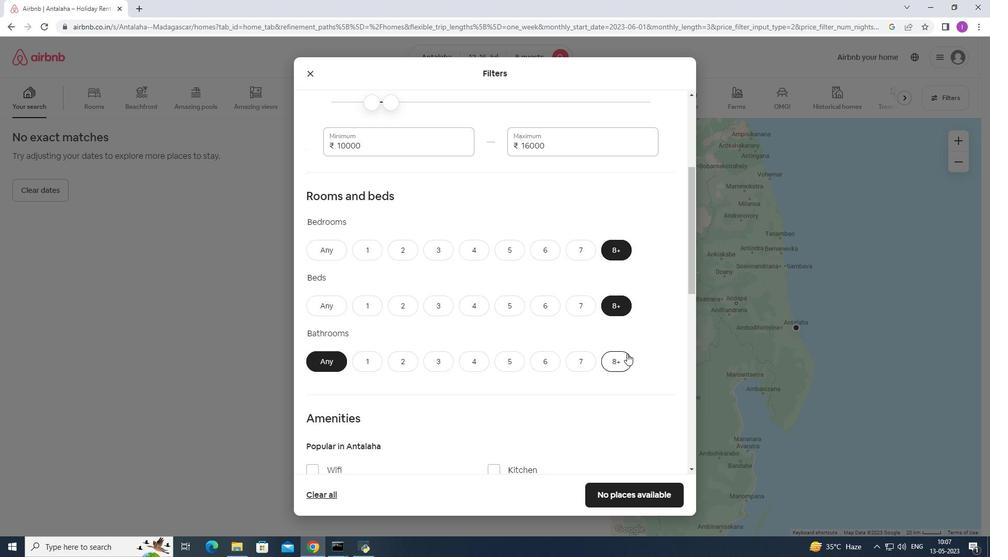 
Action: Mouse moved to (379, 290)
Screenshot: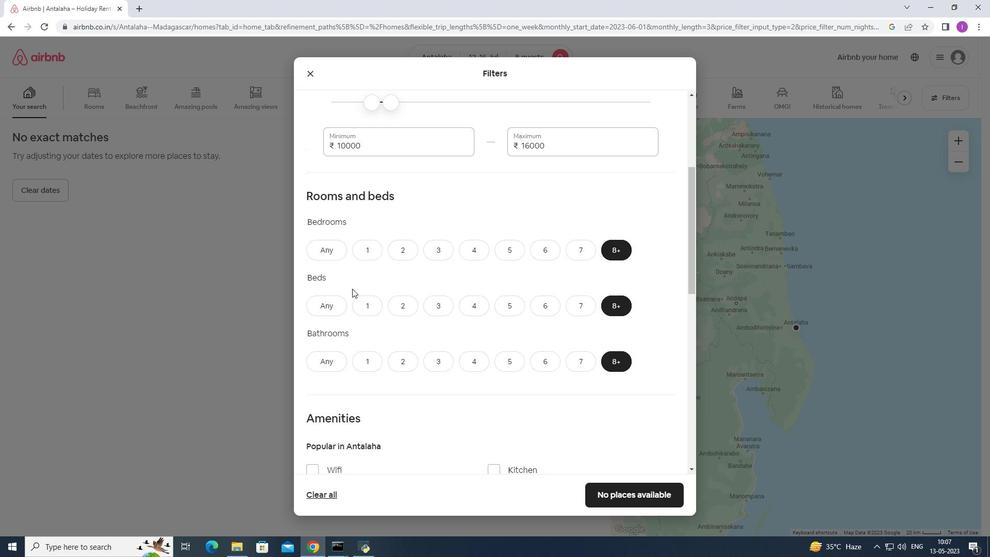 
Action: Mouse scrolled (379, 290) with delta (0, 0)
Screenshot: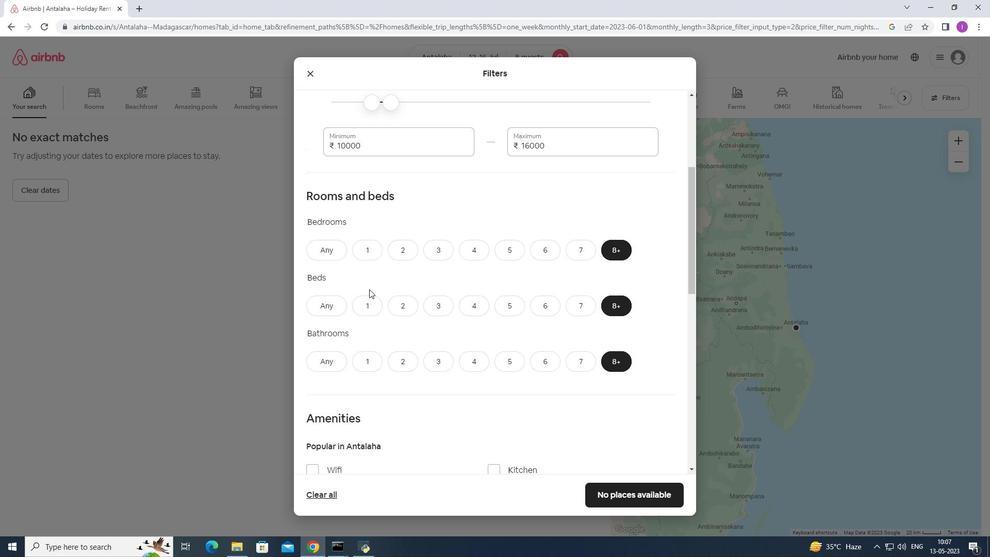 
Action: Mouse scrolled (379, 290) with delta (0, 0)
Screenshot: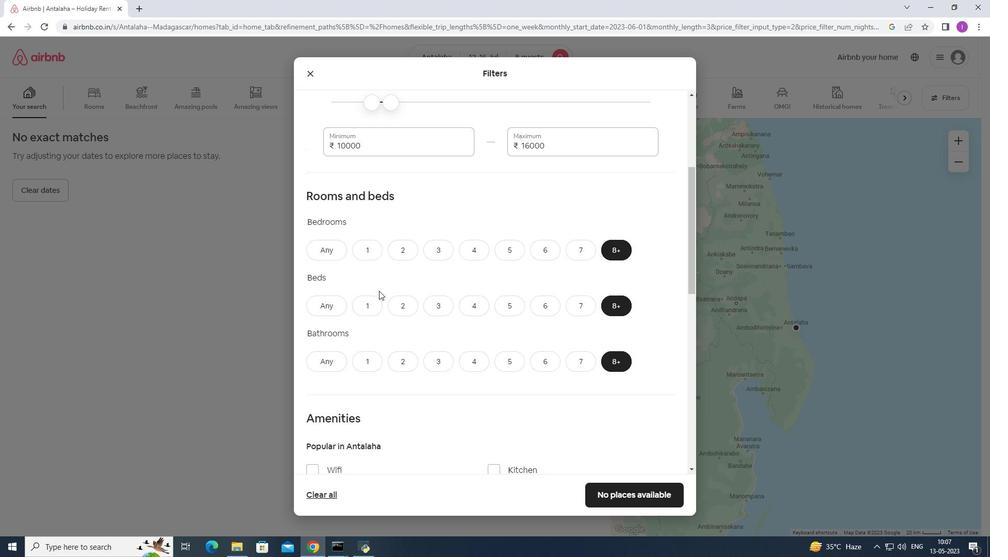 
Action: Mouse moved to (379, 290)
Screenshot: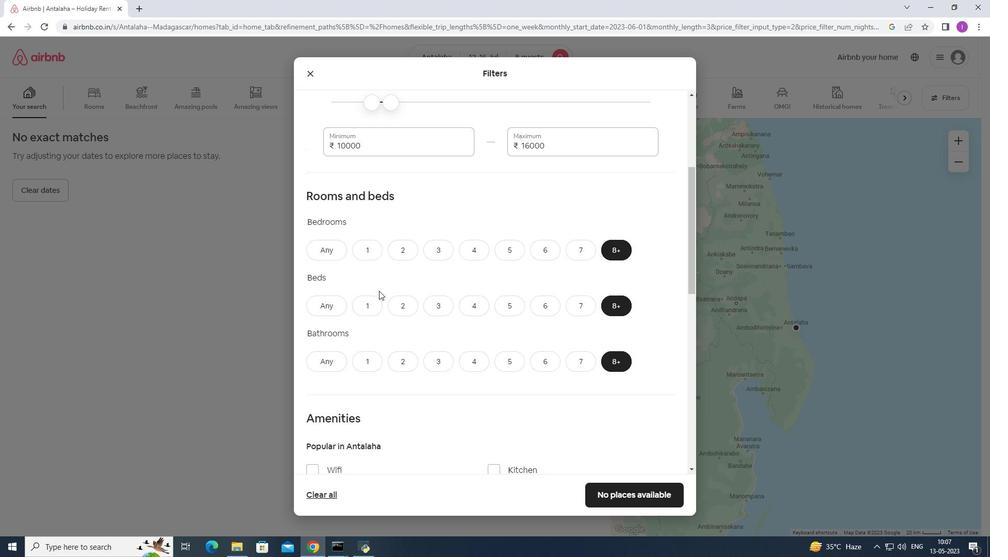 
Action: Mouse scrolled (379, 290) with delta (0, 0)
Screenshot: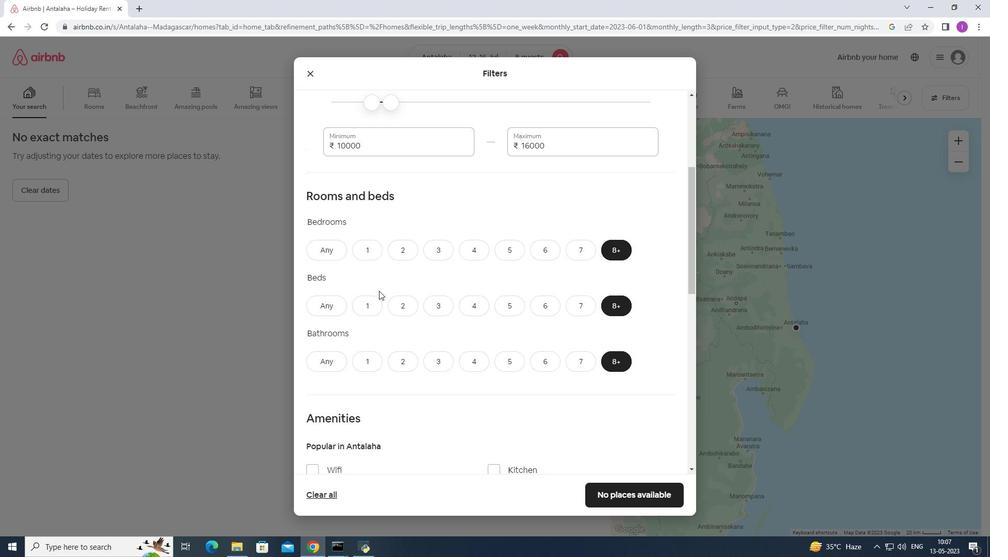 
Action: Mouse scrolled (379, 290) with delta (0, 0)
Screenshot: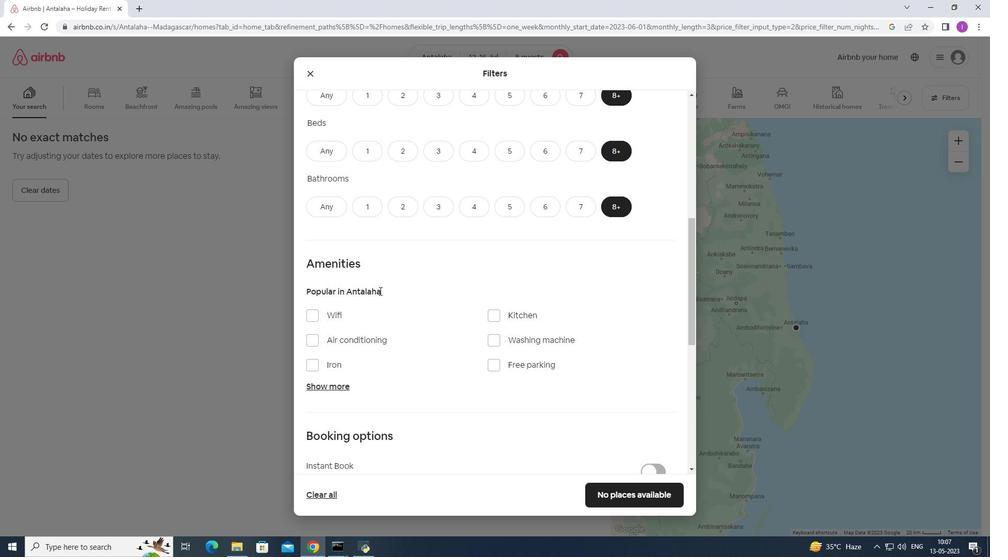
Action: Mouse moved to (310, 268)
Screenshot: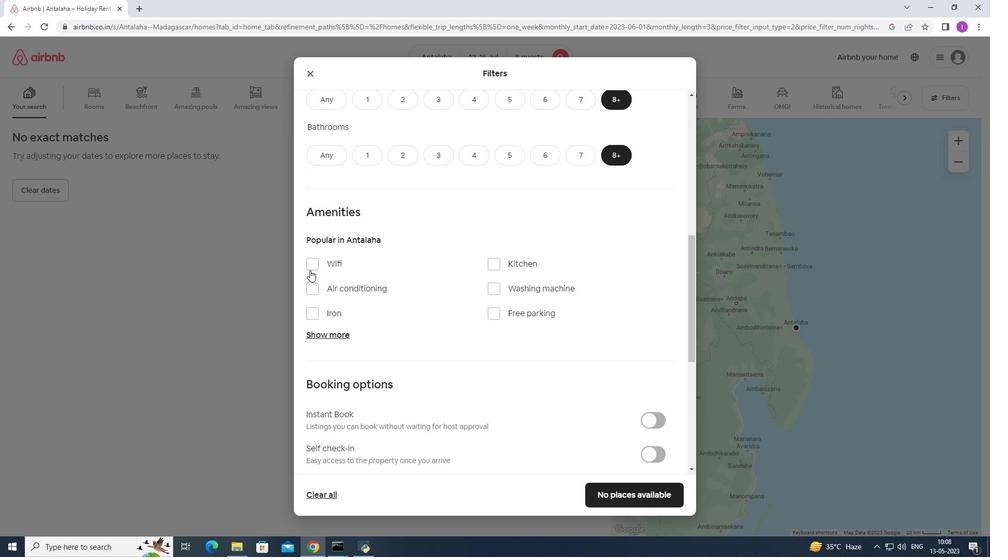
Action: Mouse pressed left at (310, 268)
Screenshot: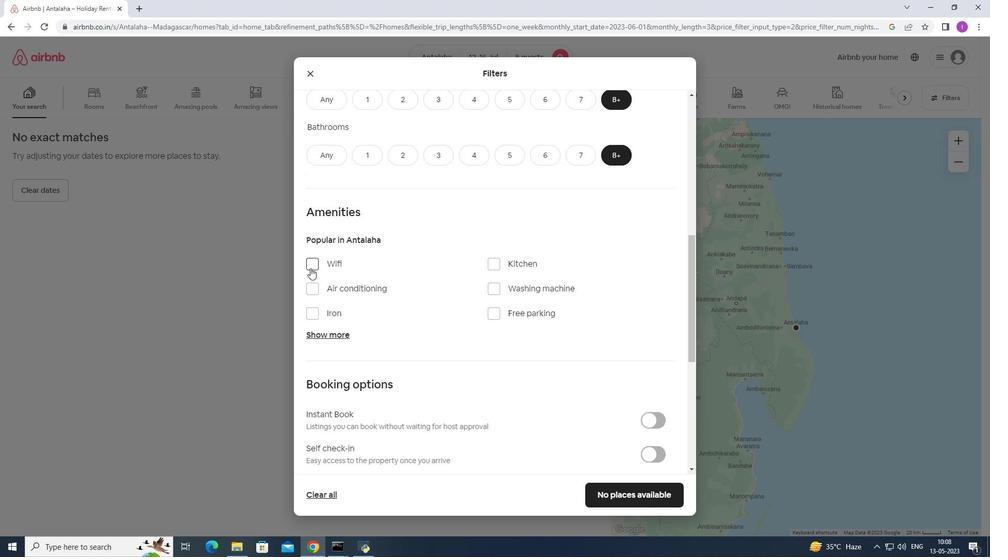 
Action: Mouse moved to (499, 313)
Screenshot: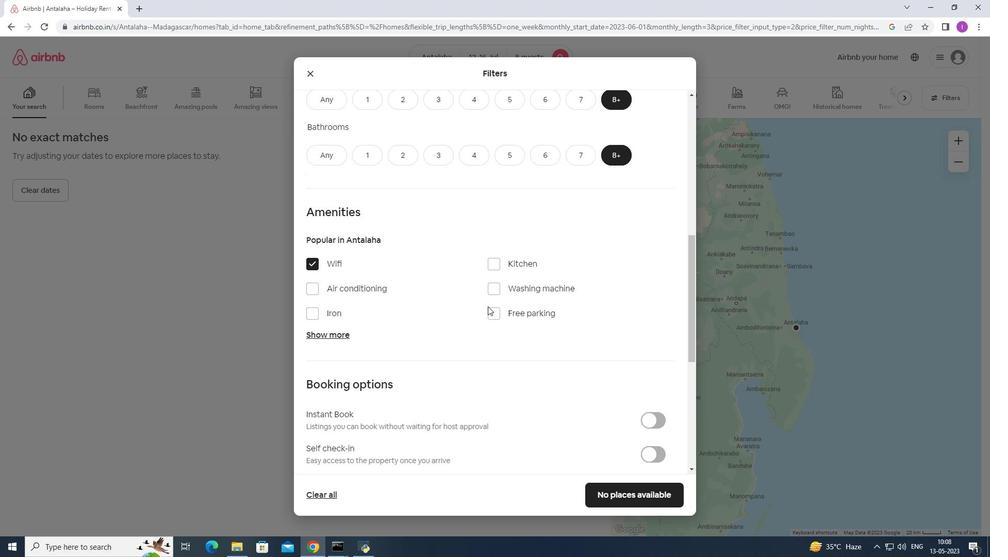 
Action: Mouse pressed left at (499, 313)
Screenshot: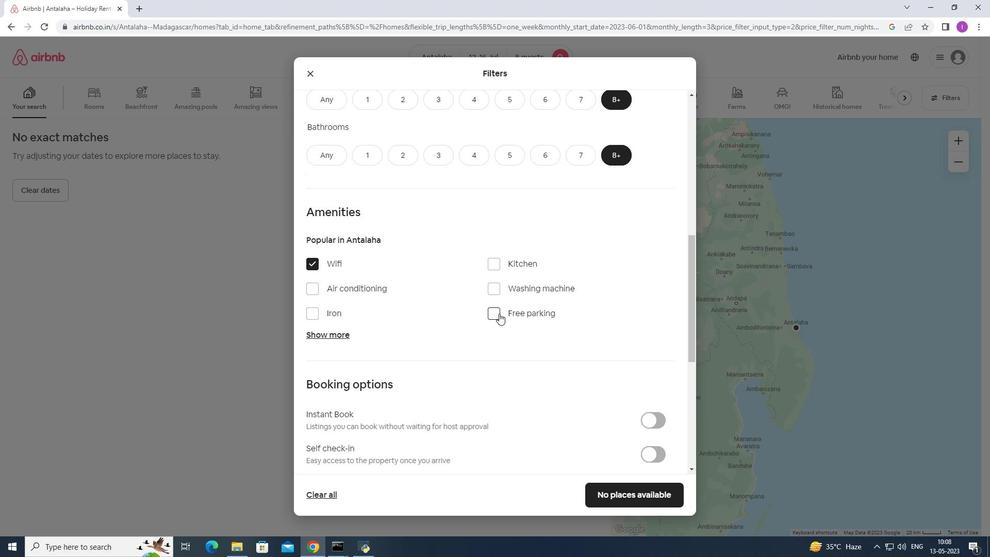 
Action: Mouse moved to (330, 337)
Screenshot: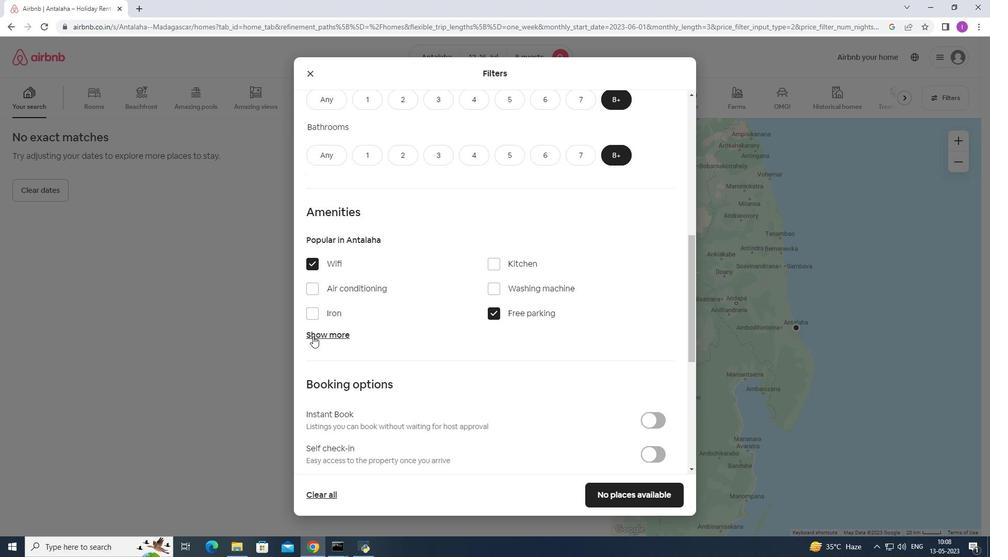 
Action: Mouse pressed left at (330, 337)
Screenshot: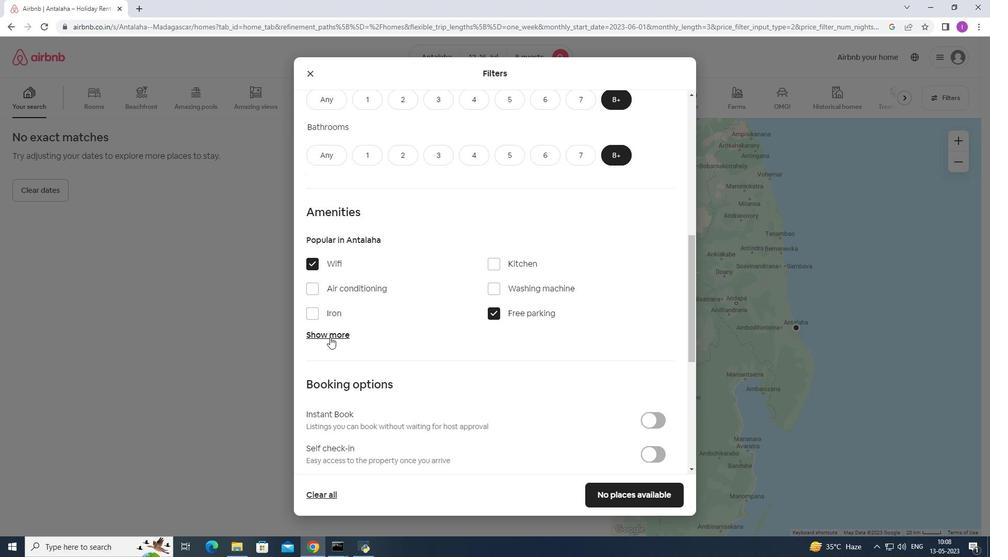 
Action: Mouse moved to (498, 395)
Screenshot: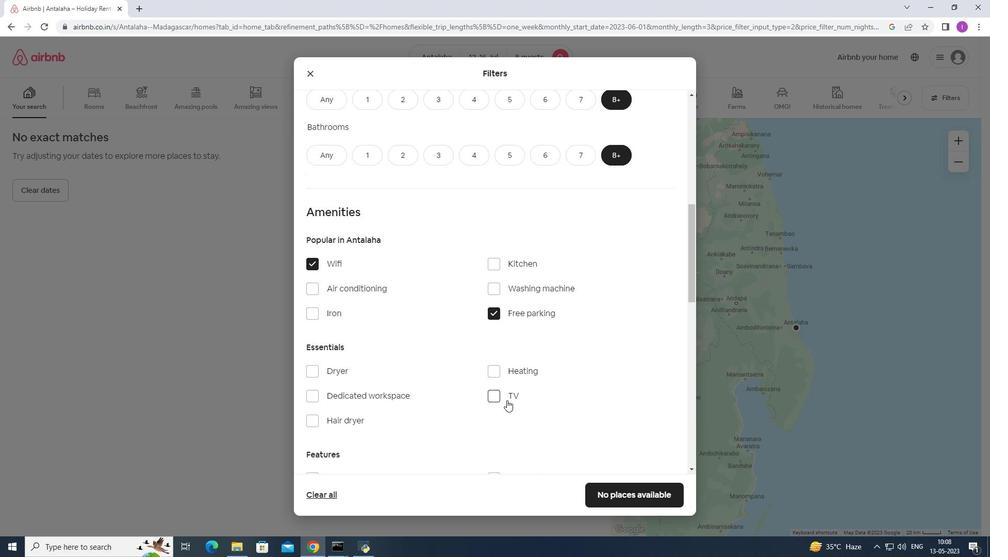 
Action: Mouse pressed left at (498, 395)
Screenshot: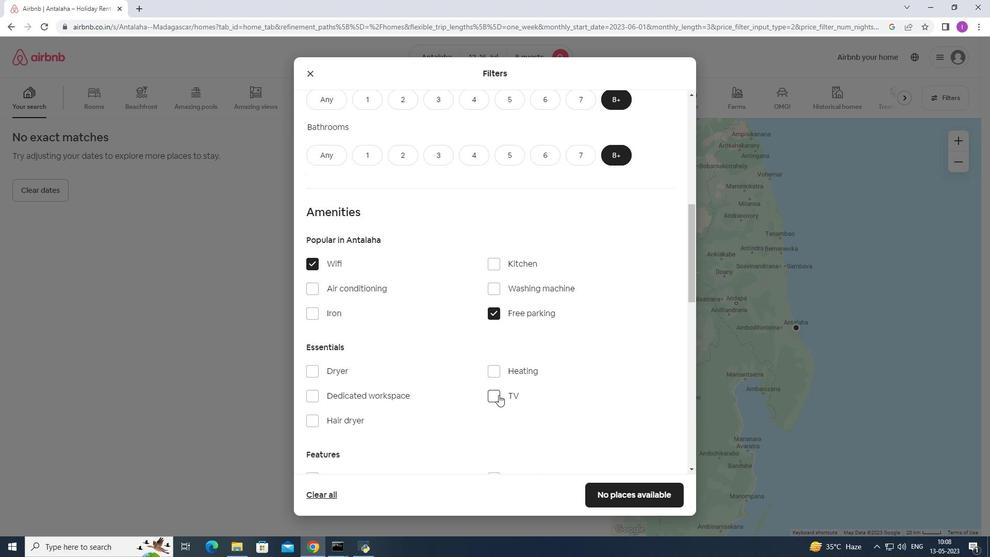 
Action: Mouse moved to (423, 374)
Screenshot: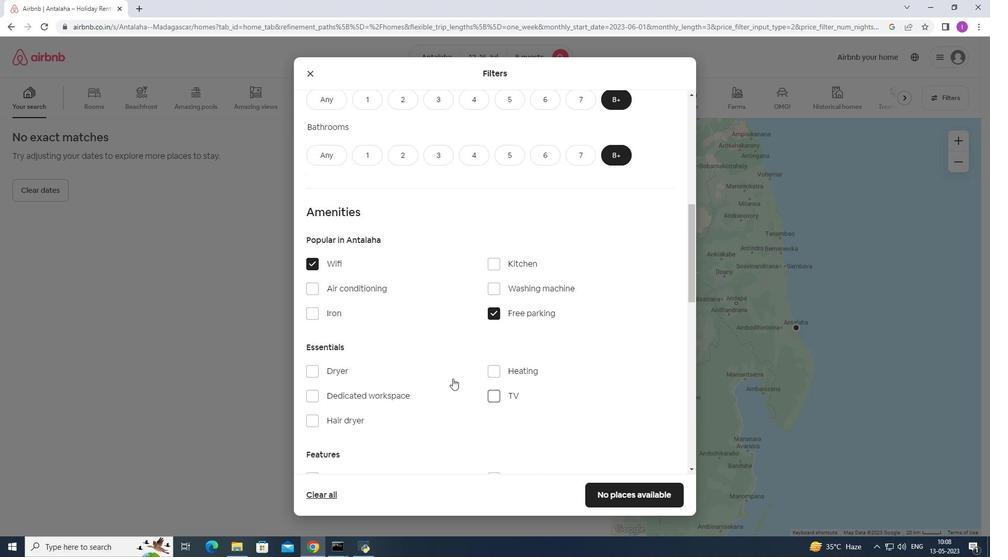 
Action: Mouse scrolled (423, 374) with delta (0, 0)
Screenshot: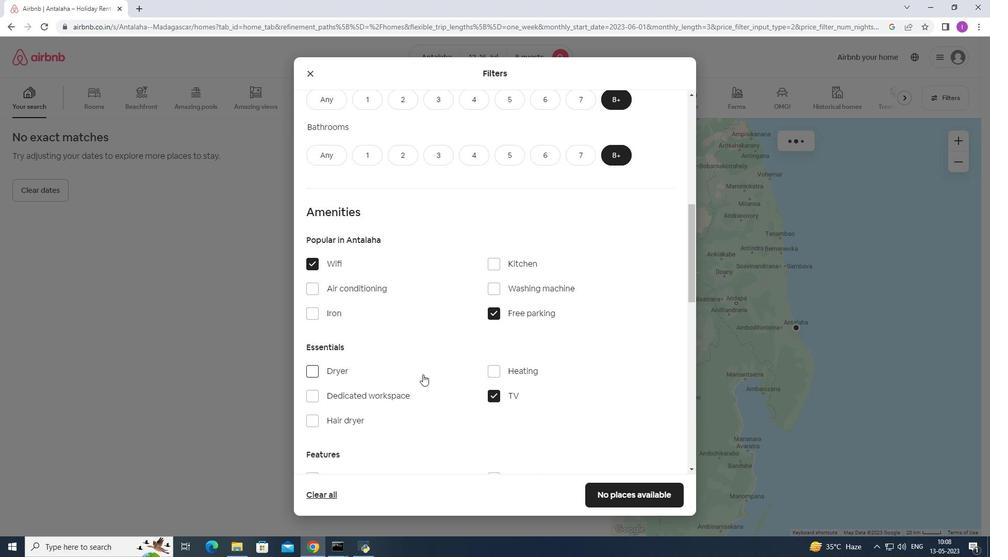 
Action: Mouse scrolled (423, 374) with delta (0, 0)
Screenshot: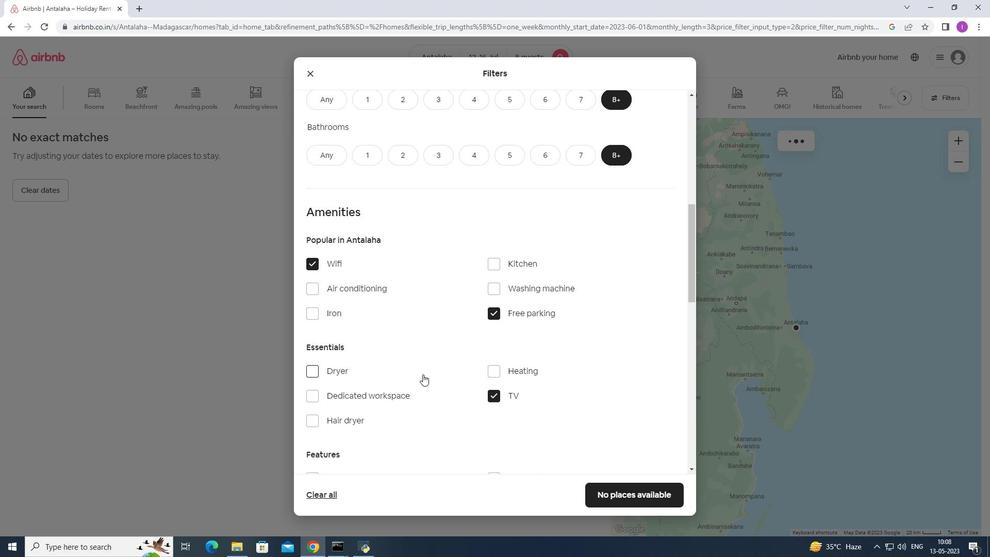 
Action: Mouse scrolled (423, 374) with delta (0, 0)
Screenshot: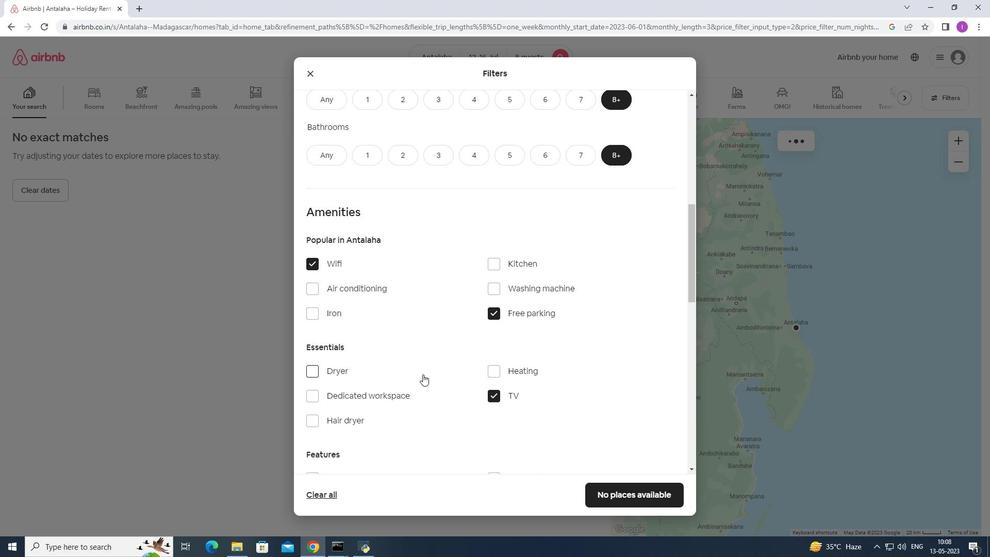 
Action: Mouse scrolled (423, 374) with delta (0, 0)
Screenshot: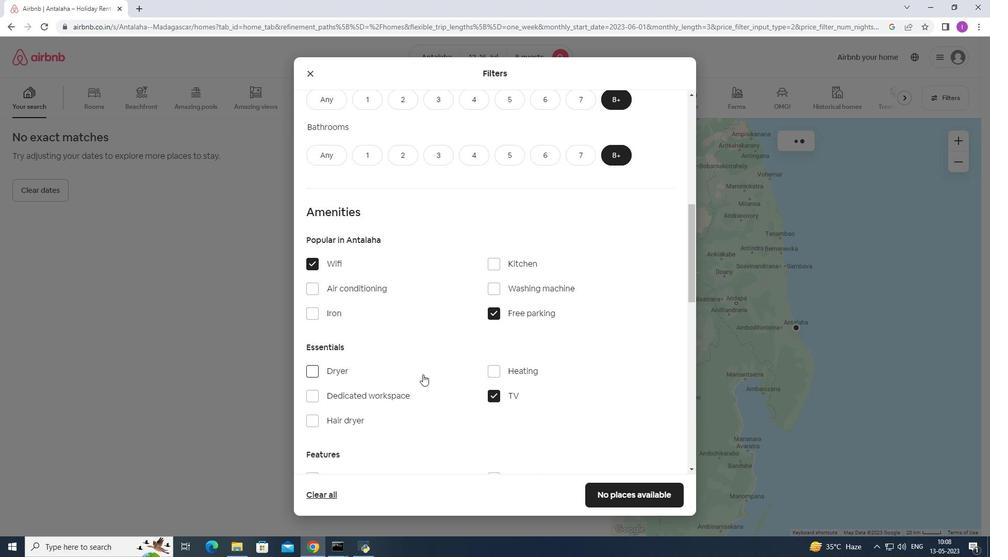 
Action: Mouse moved to (421, 370)
Screenshot: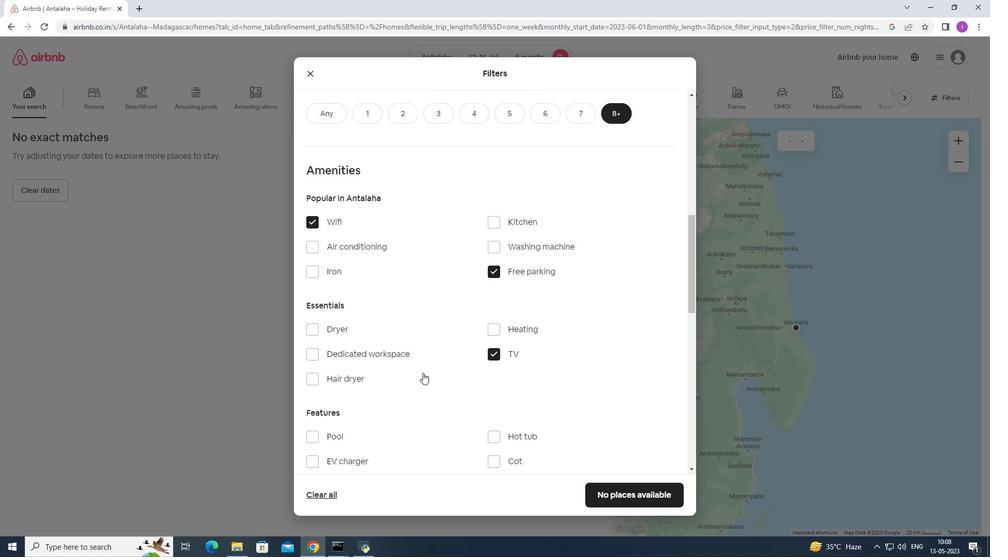 
Action: Mouse scrolled (421, 370) with delta (0, 0)
Screenshot: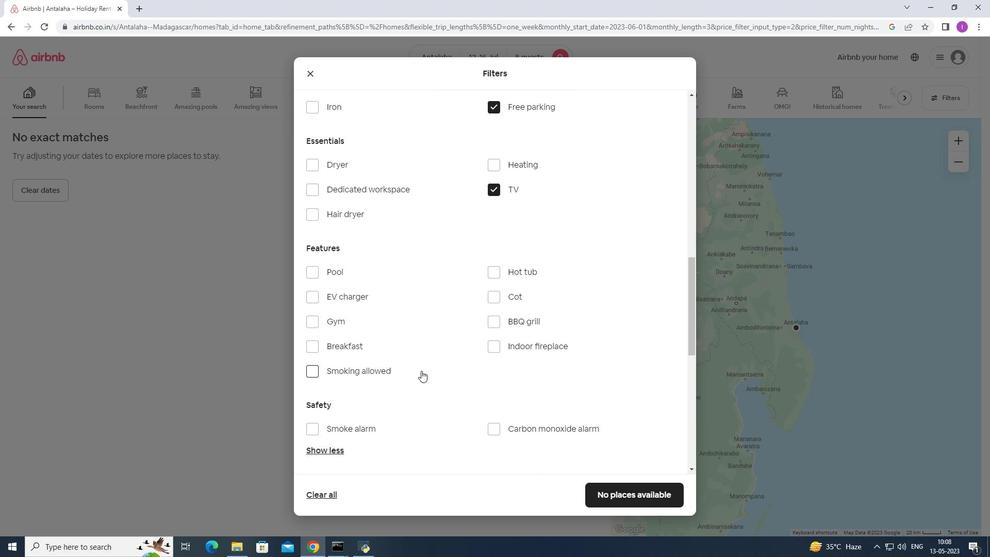 
Action: Mouse moved to (312, 274)
Screenshot: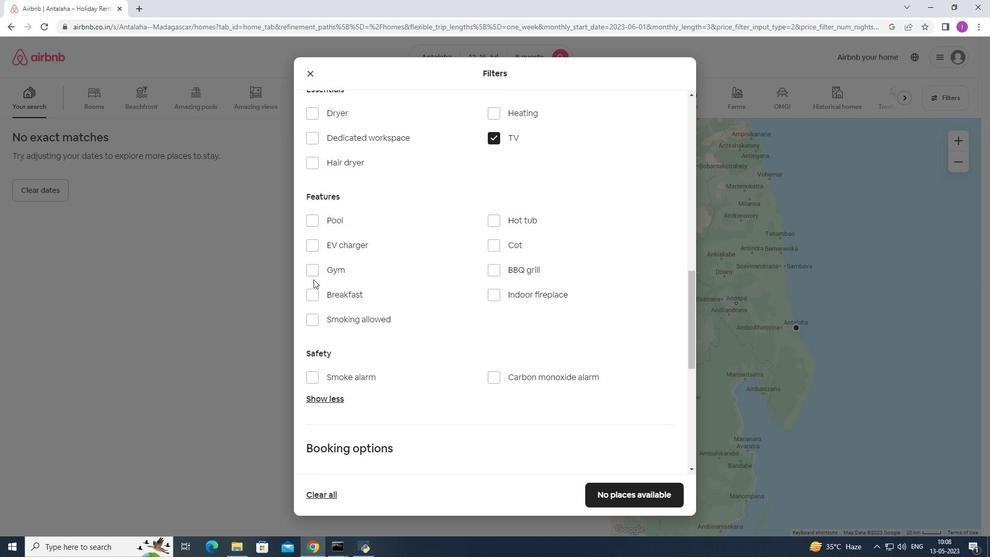 
Action: Mouse pressed left at (312, 274)
Screenshot: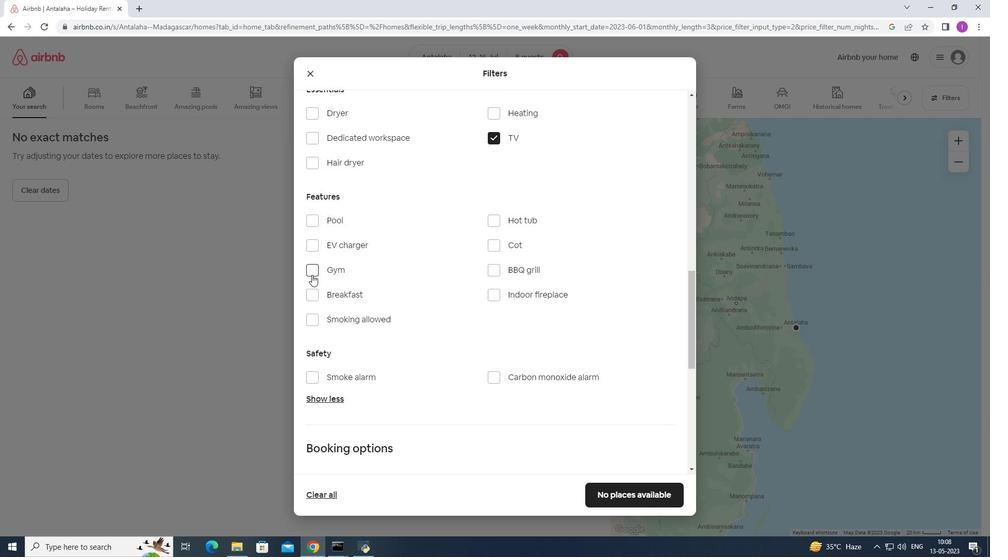 
Action: Mouse moved to (310, 291)
Screenshot: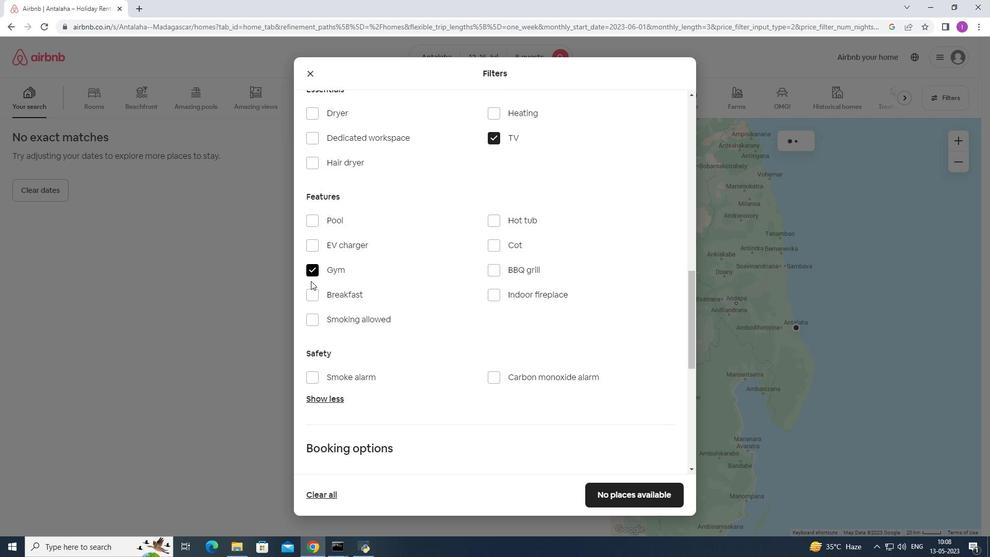 
Action: Mouse pressed left at (310, 291)
Screenshot: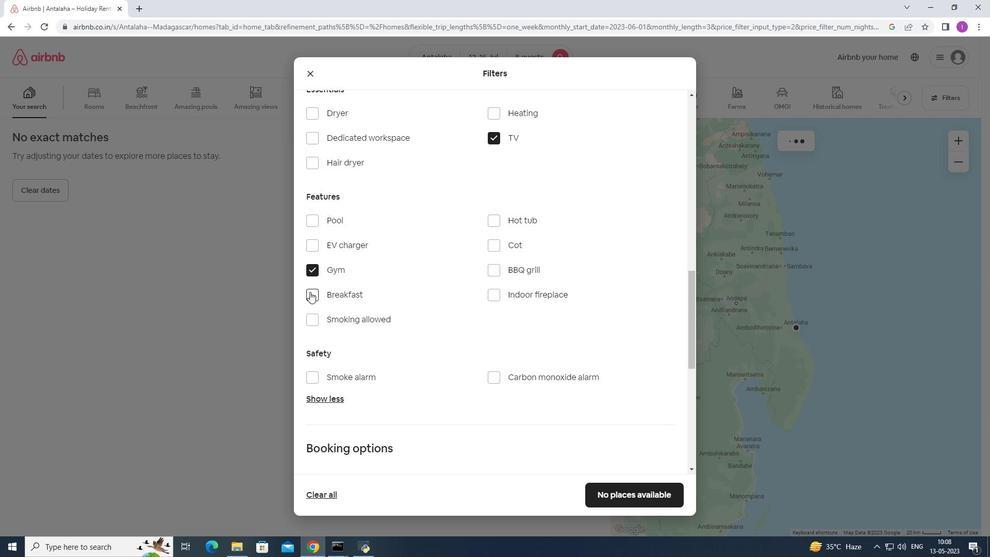 
Action: Mouse moved to (426, 312)
Screenshot: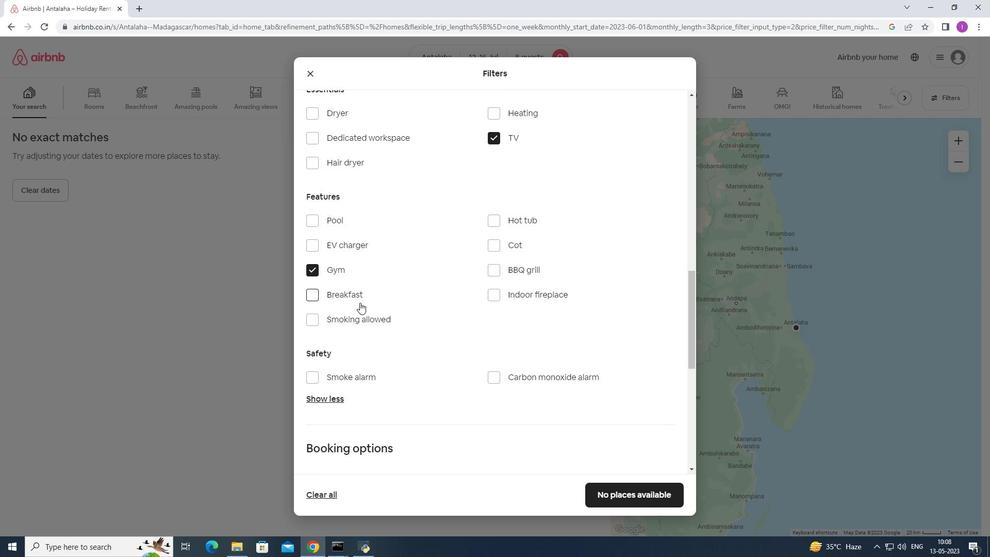 
Action: Mouse scrolled (426, 311) with delta (0, 0)
Screenshot: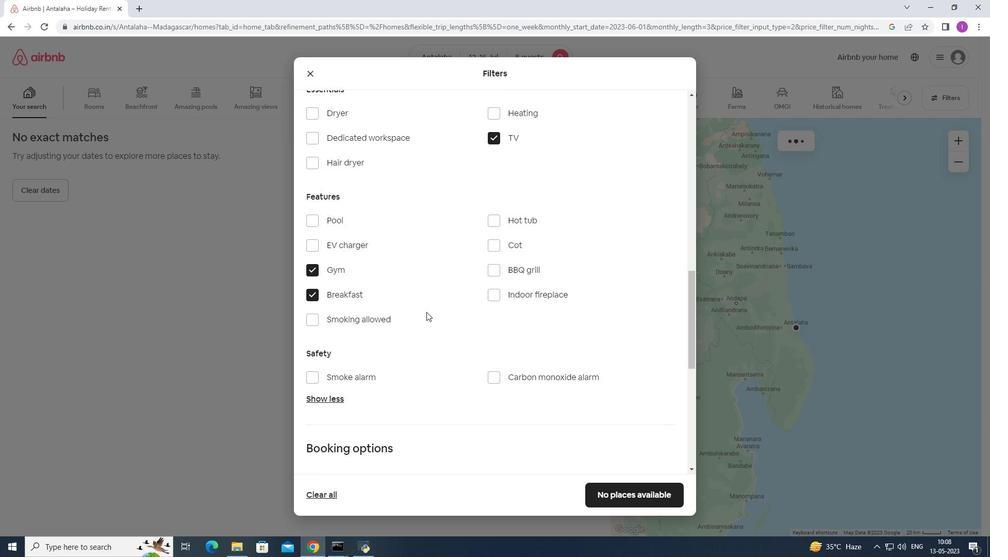 
Action: Mouse scrolled (426, 311) with delta (0, 0)
Screenshot: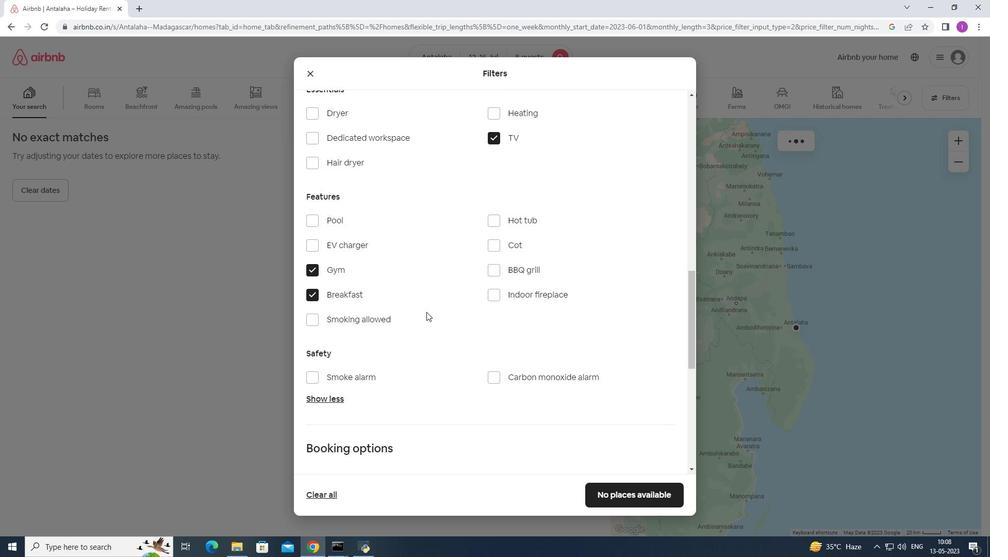 
Action: Mouse scrolled (426, 311) with delta (0, 0)
Screenshot: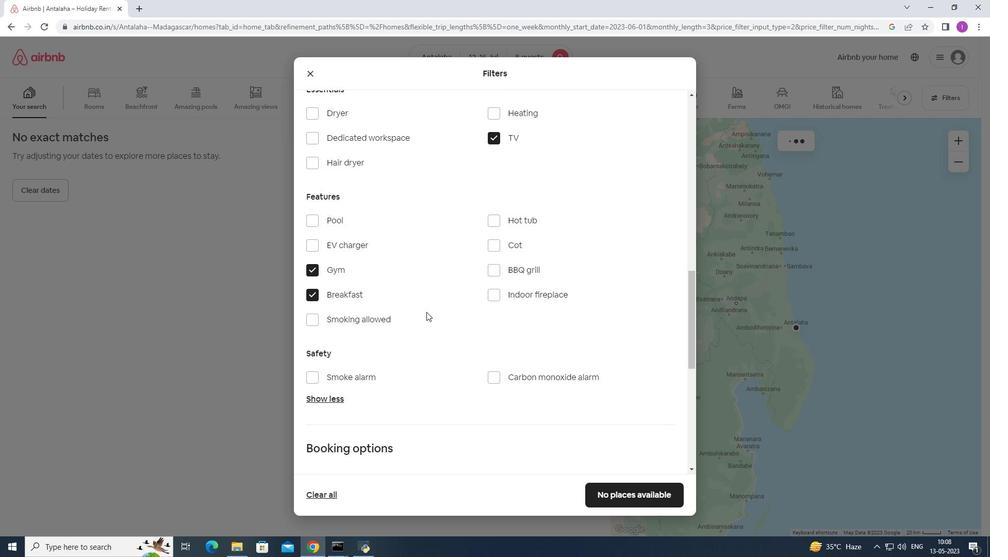 
Action: Mouse scrolled (426, 311) with delta (0, 0)
Screenshot: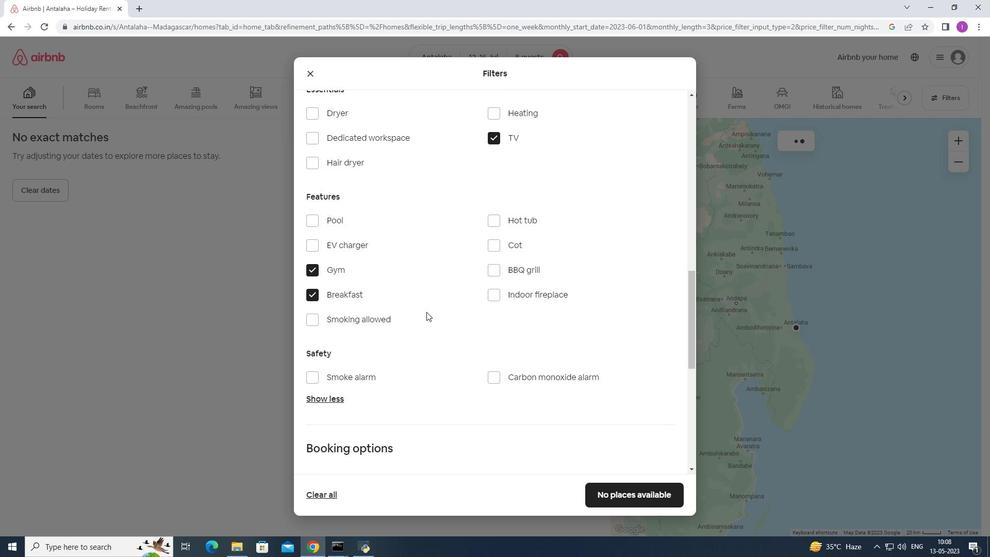 
Action: Mouse moved to (658, 310)
Screenshot: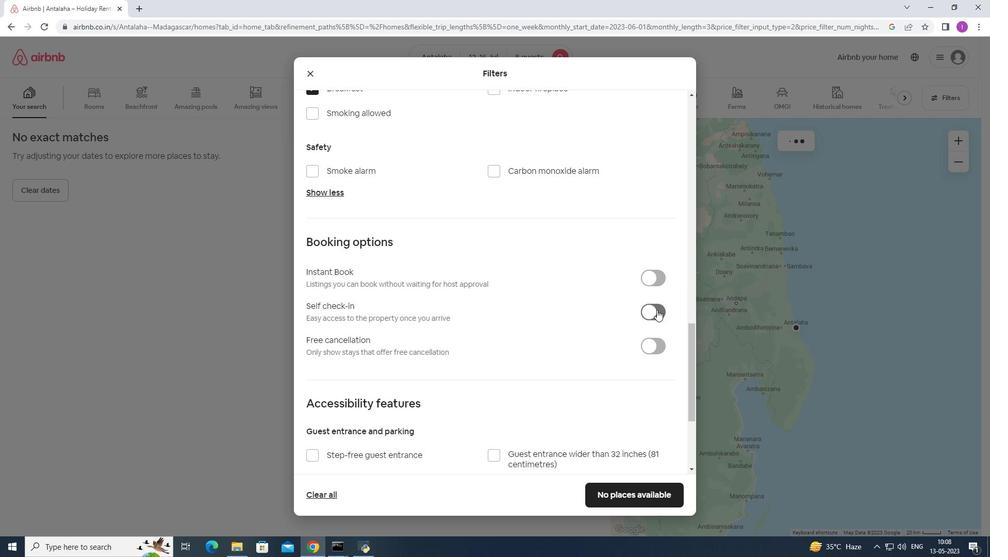 
Action: Mouse pressed left at (658, 310)
Screenshot: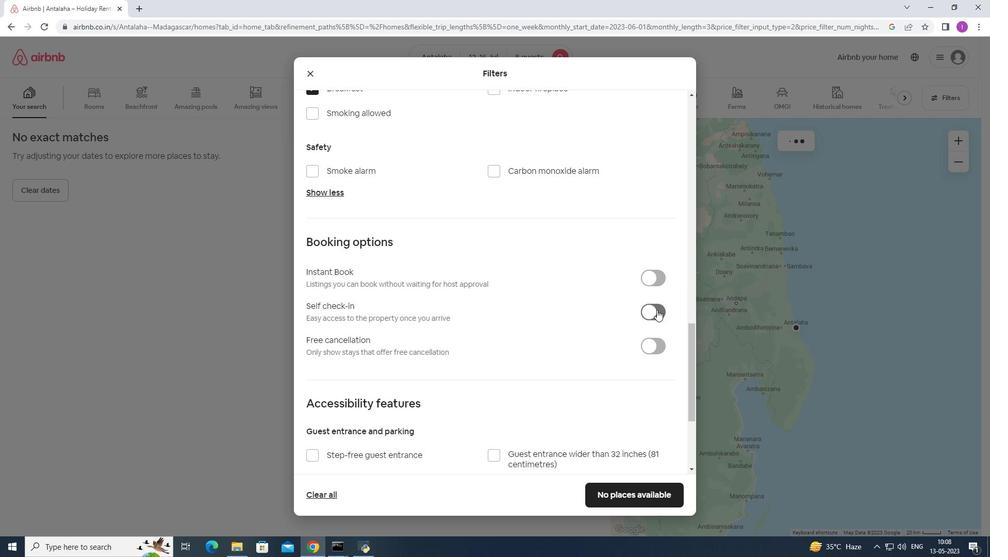 
Action: Mouse moved to (374, 312)
Screenshot: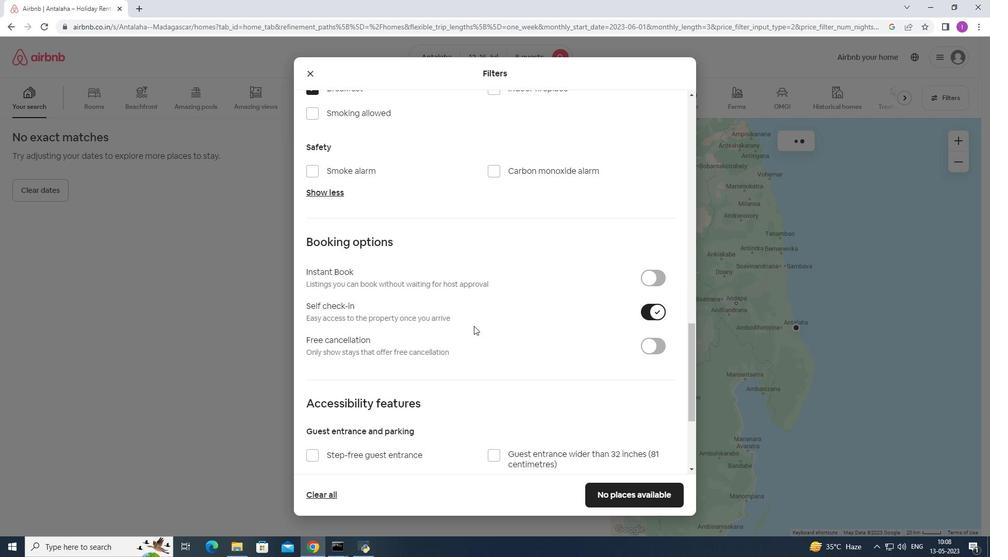 
Action: Mouse scrolled (374, 312) with delta (0, 0)
Screenshot: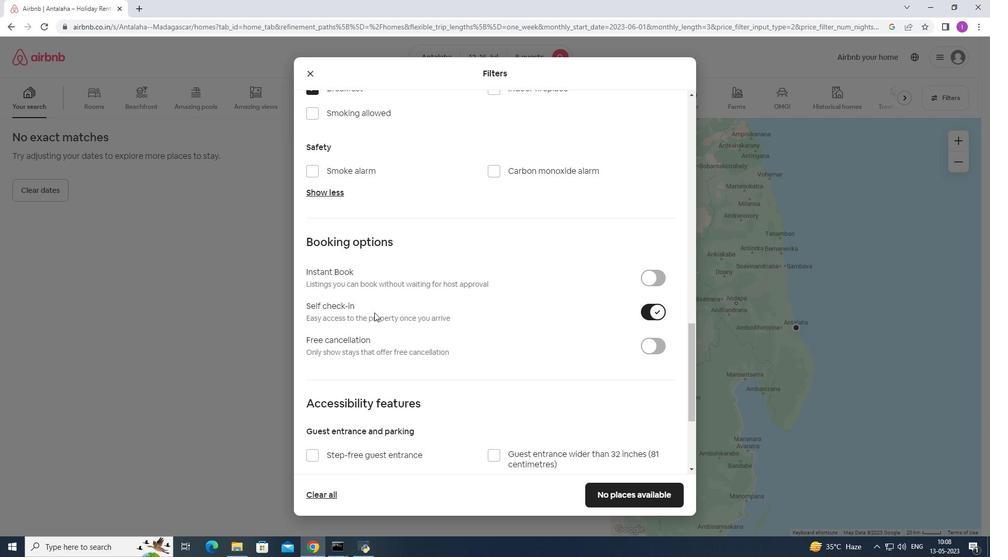 
Action: Mouse scrolled (374, 312) with delta (0, 0)
Screenshot: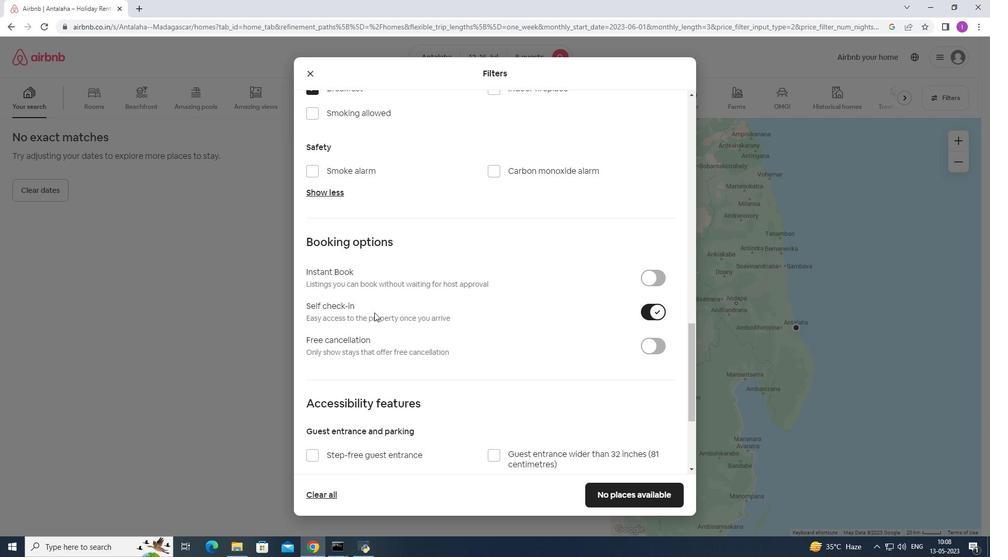 
Action: Mouse scrolled (374, 312) with delta (0, 0)
Screenshot: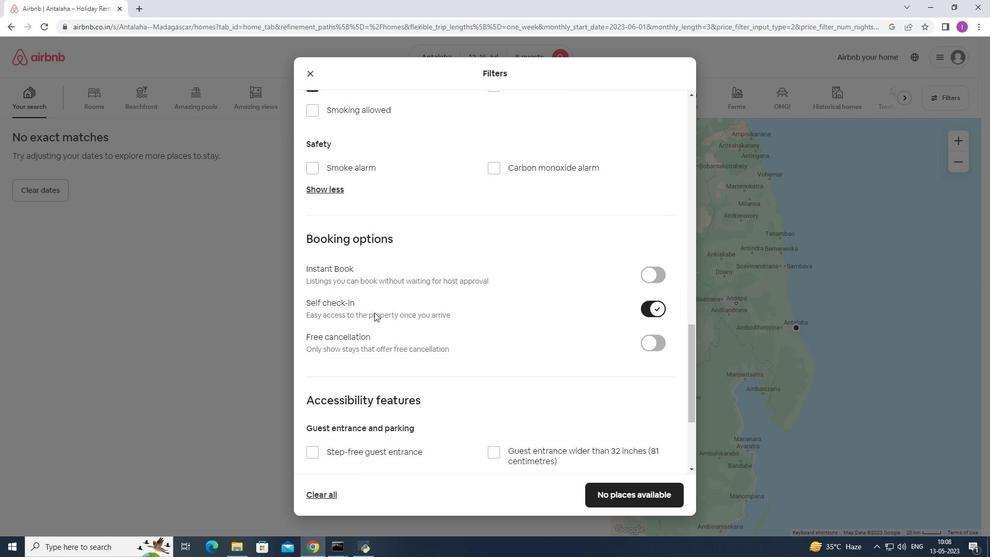 
Action: Mouse moved to (374, 312)
Screenshot: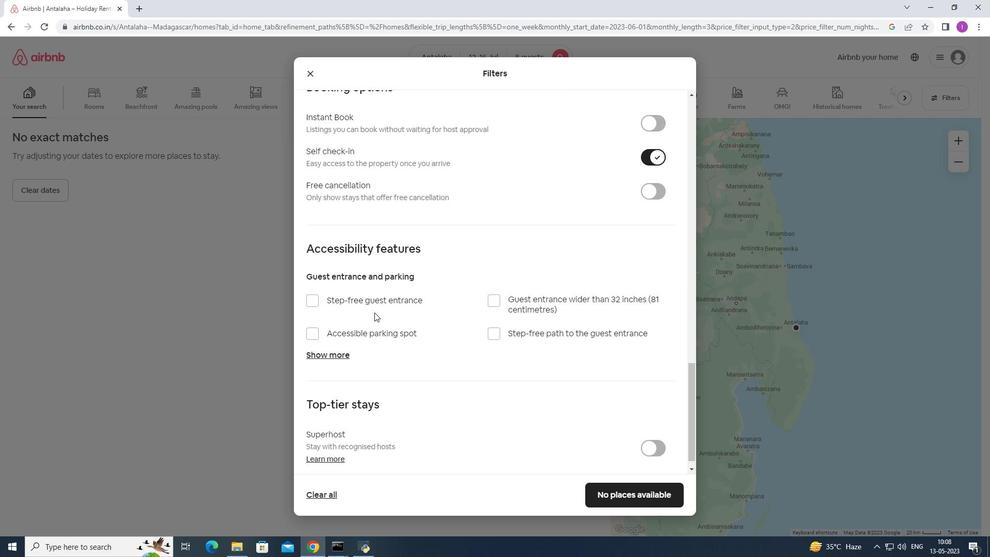 
Action: Mouse scrolled (374, 312) with delta (0, 0)
Screenshot: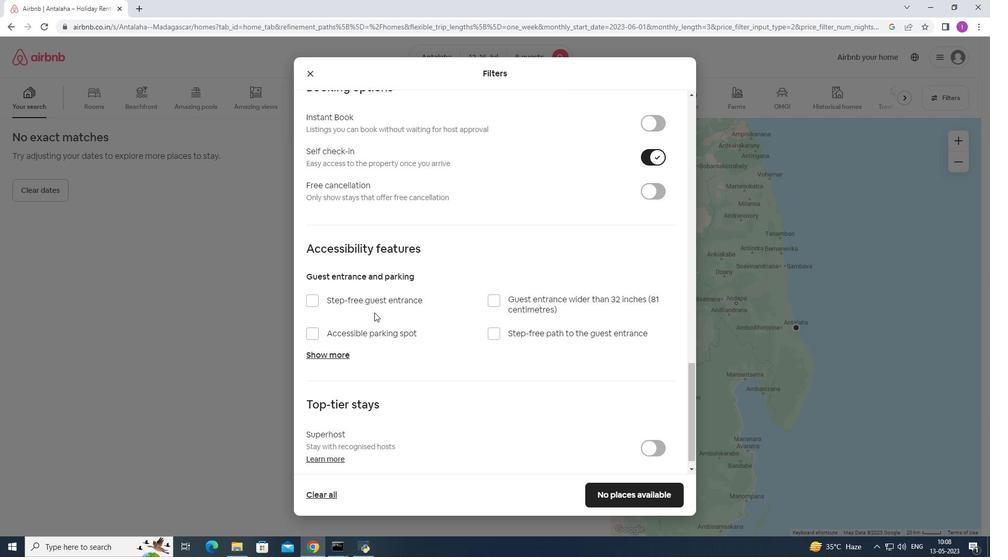 
Action: Mouse scrolled (374, 312) with delta (0, 0)
Screenshot: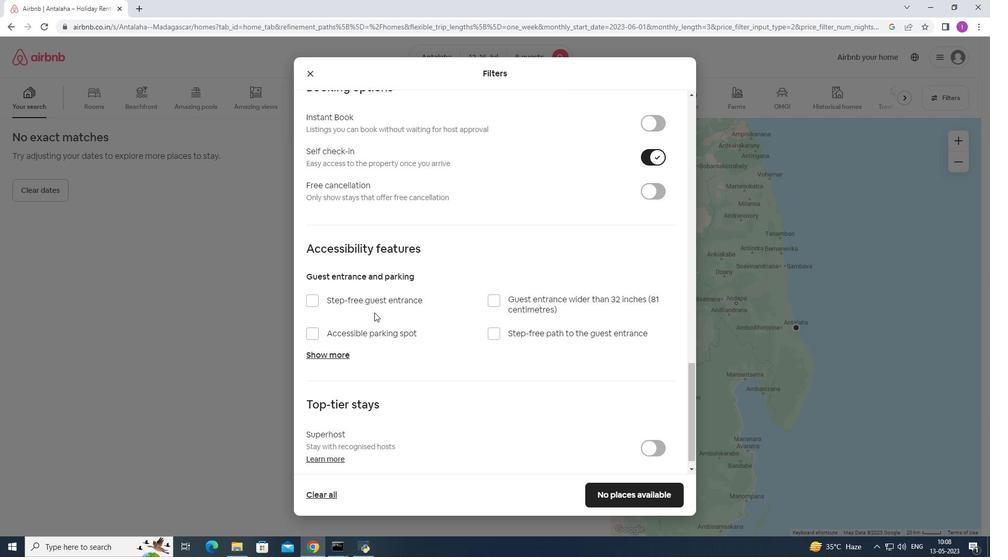 
Action: Mouse scrolled (374, 312) with delta (0, 0)
Screenshot: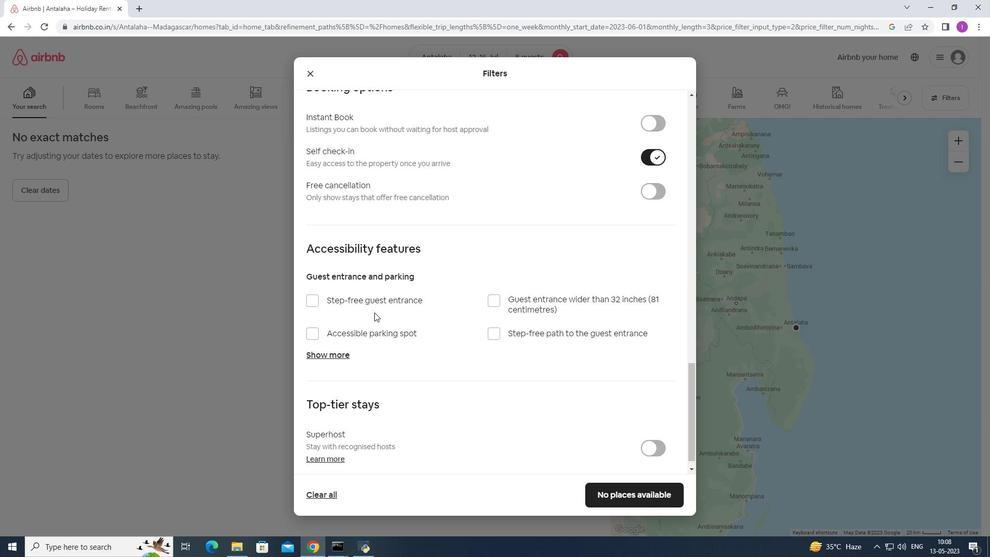 
Action: Mouse scrolled (374, 312) with delta (0, 0)
Screenshot: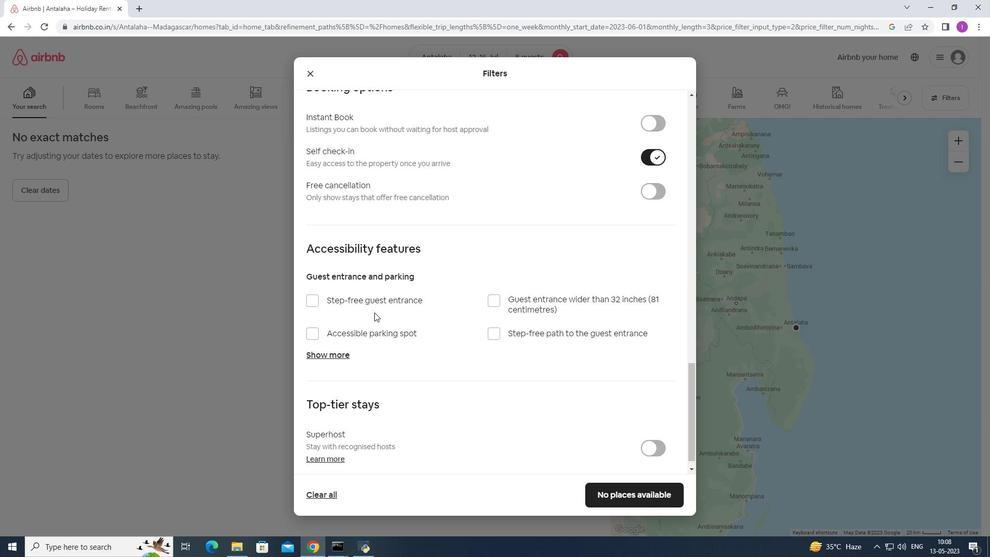
Action: Mouse scrolled (374, 312) with delta (0, 0)
Screenshot: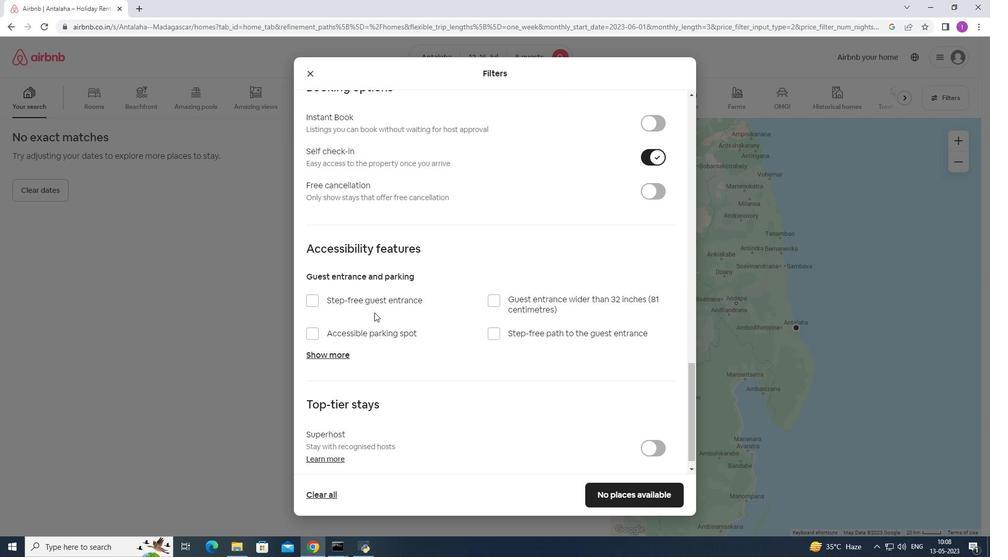 
Action: Mouse scrolled (374, 312) with delta (0, 0)
Screenshot: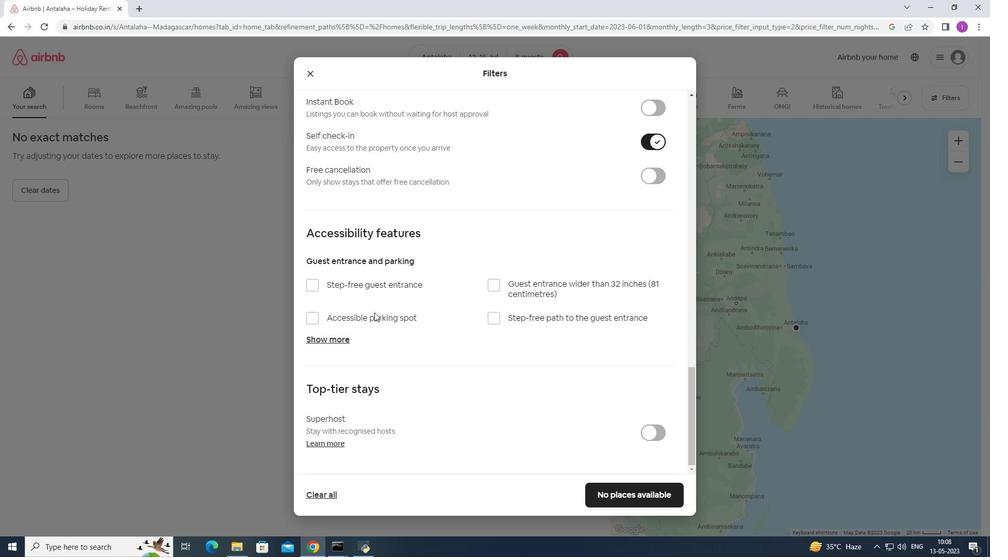 
Action: Mouse scrolled (374, 312) with delta (0, 0)
Screenshot: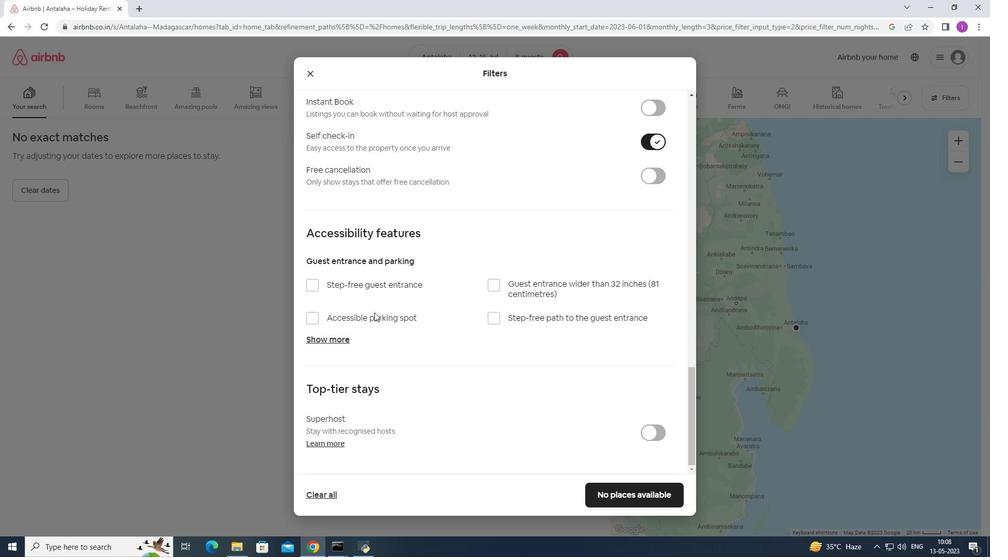 
Action: Mouse scrolled (374, 312) with delta (0, 0)
Screenshot: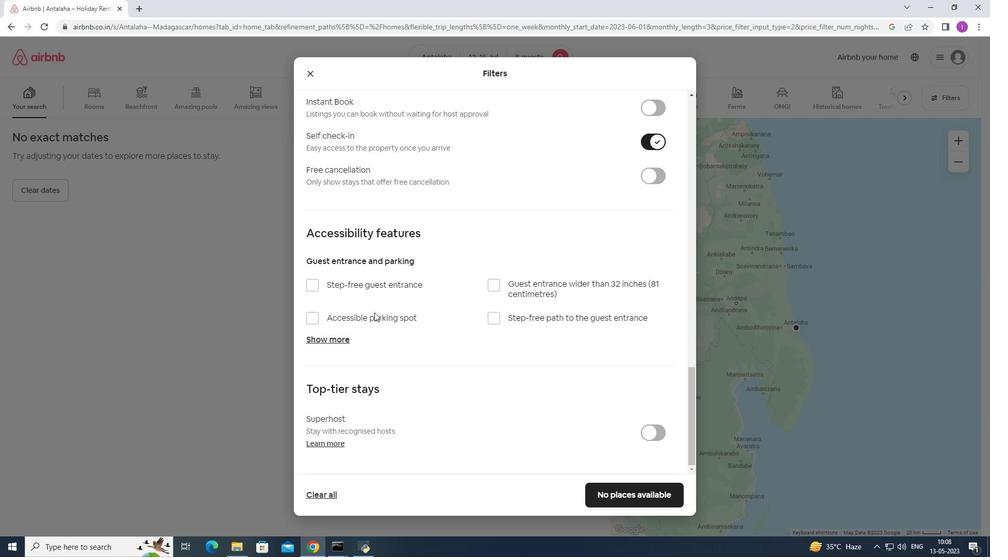 
Action: Mouse scrolled (374, 312) with delta (0, 0)
Screenshot: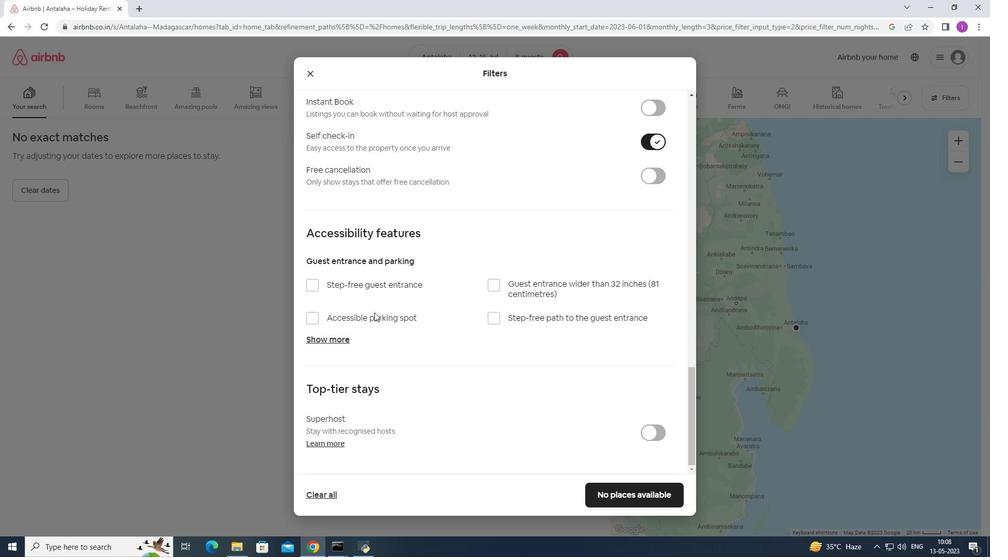 
Action: Mouse moved to (645, 492)
Screenshot: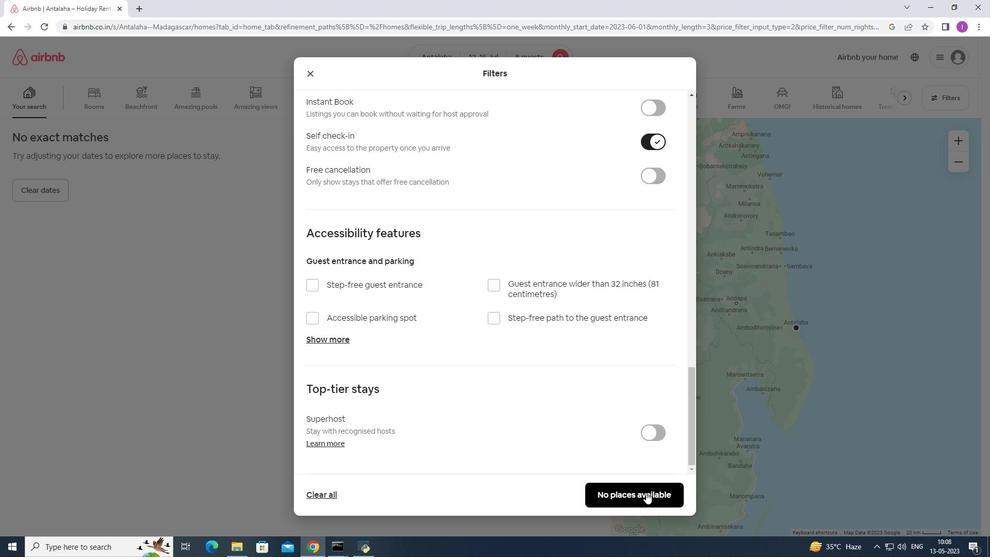
Action: Mouse pressed left at (645, 492)
Screenshot: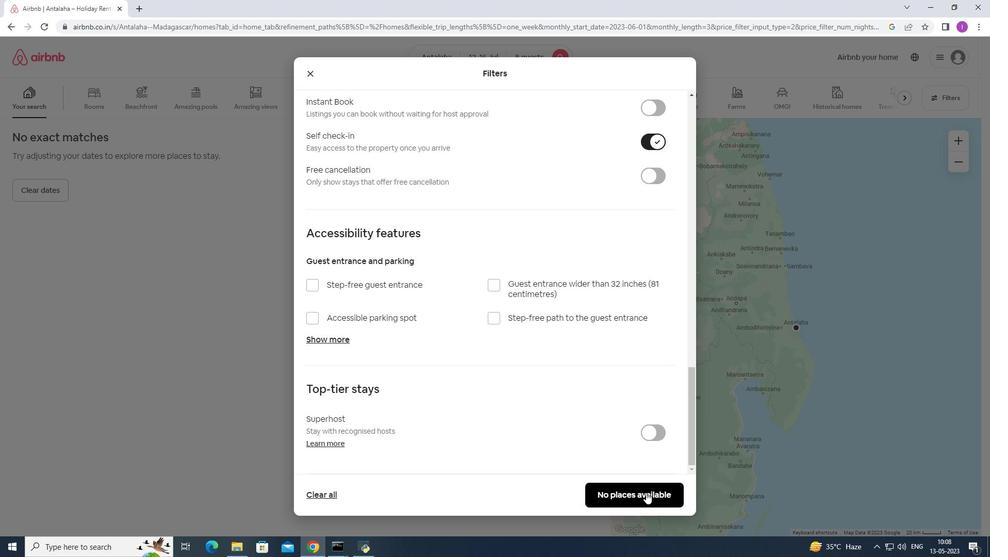 
Action: Mouse moved to (644, 491)
Screenshot: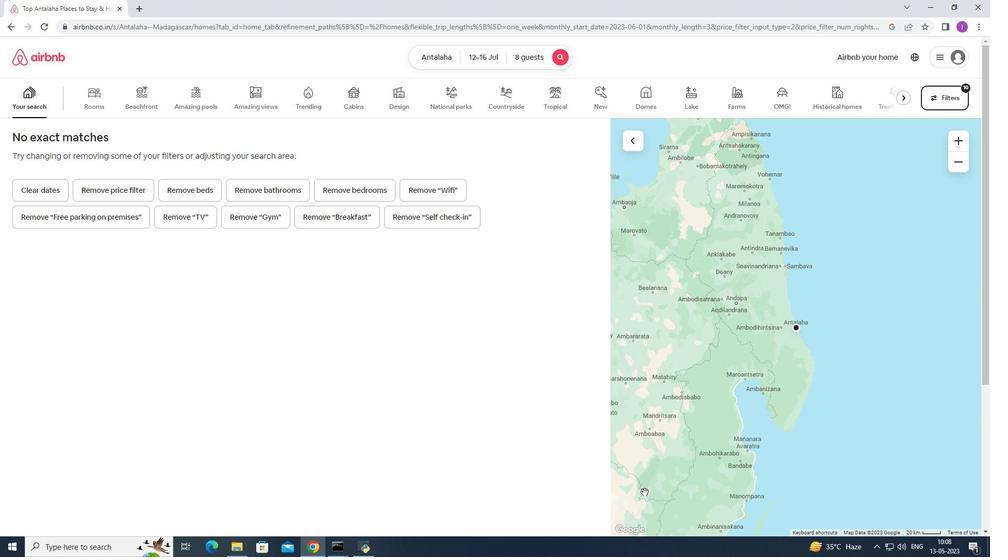 
